 Task: Look for space in Okayama, Japan from 17th June, 2023 to 21st June, 2023 for 2 adults in price range Rs.7000 to Rs.12000. Place can be private room with 1  bedroom having 2 beds and 1 bathroom. Property type can be house, flat, guest house. Booking option can be shelf check-in. Required host language is English.
Action: Mouse pressed left at (493, 123)
Screenshot: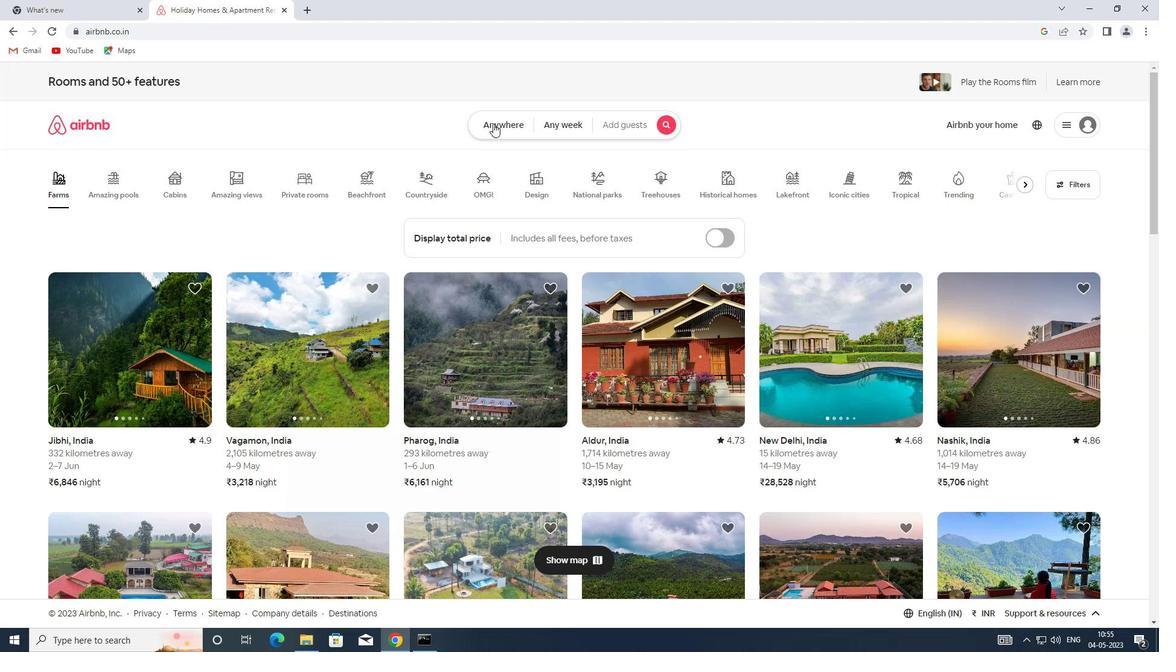 
Action: Mouse moved to (352, 169)
Screenshot: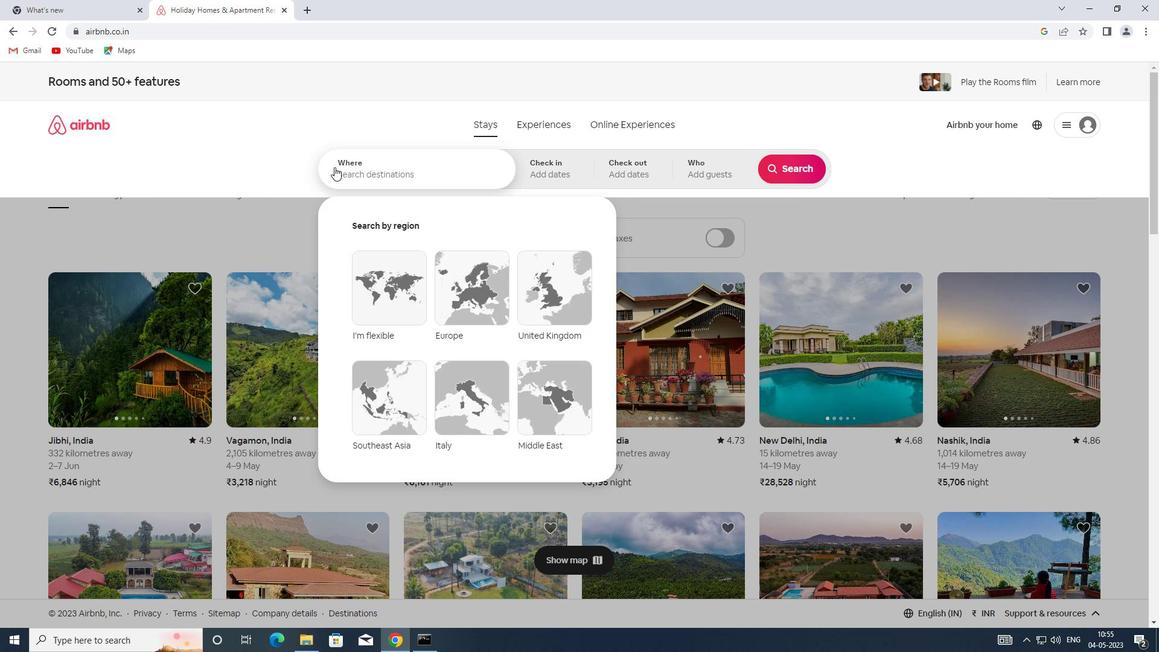 
Action: Mouse pressed left at (352, 169)
Screenshot: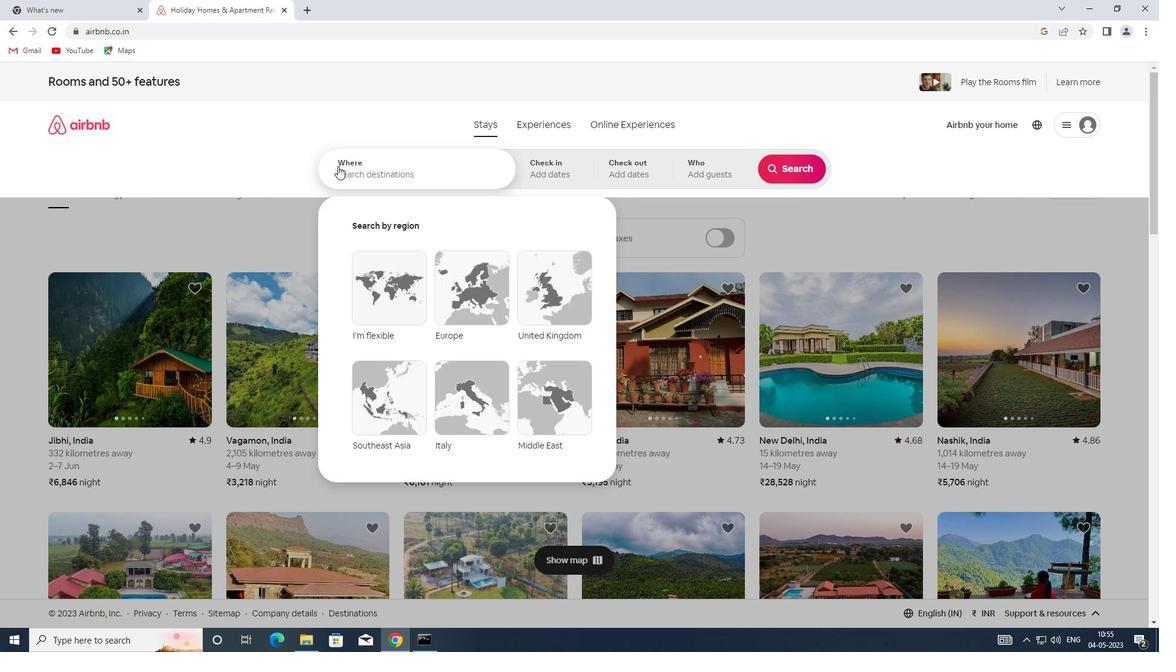 
Action: Key pressed <Key.shift>OKAYAMA
Screenshot: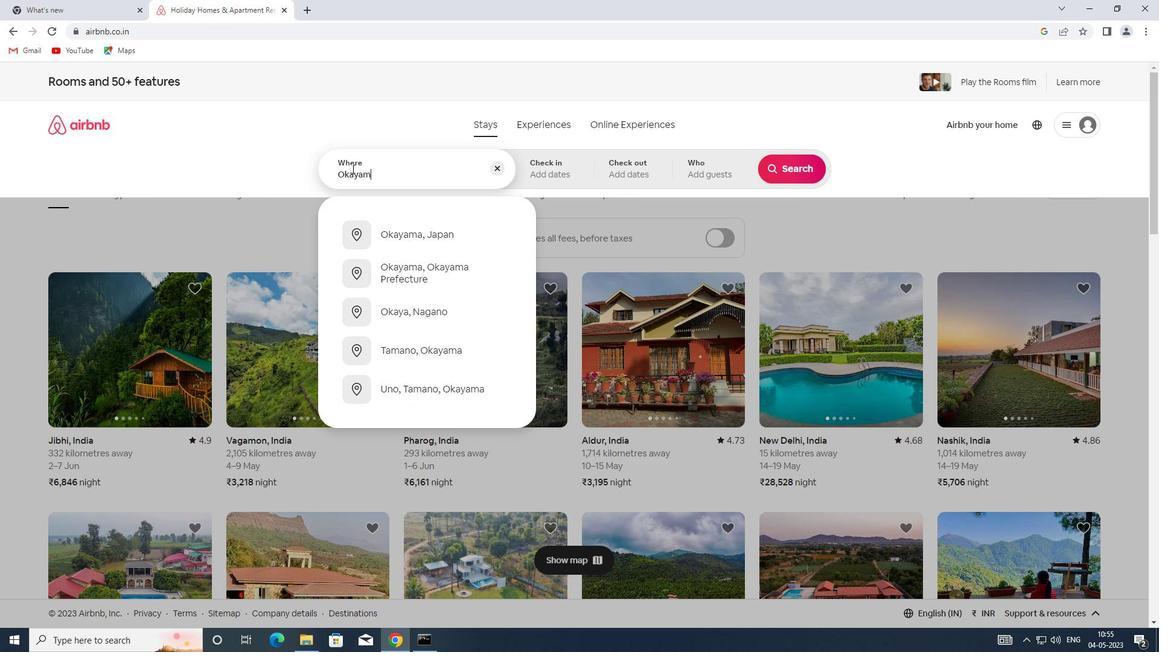
Action: Mouse moved to (456, 238)
Screenshot: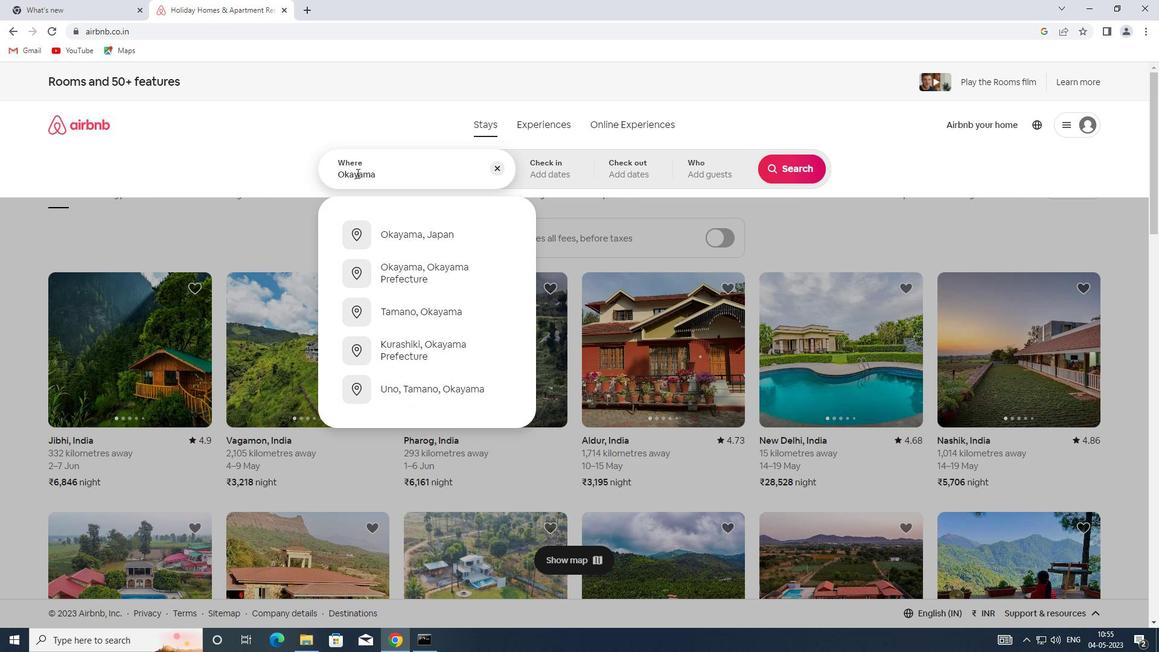 
Action: Mouse pressed left at (456, 238)
Screenshot: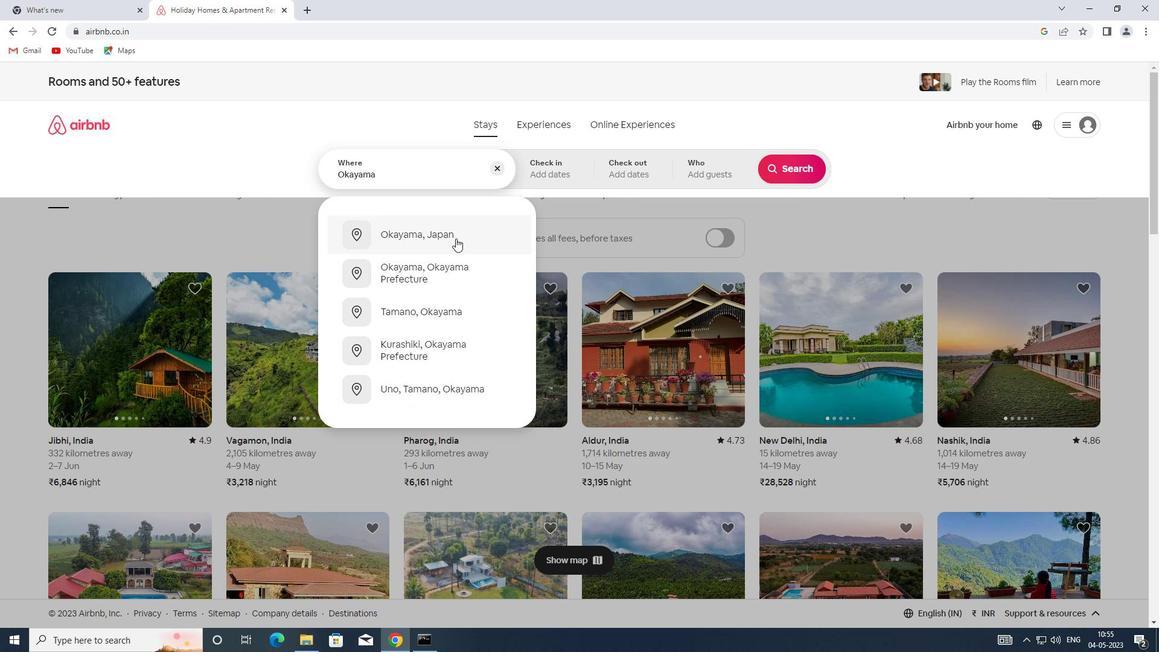 
Action: Mouse moved to (777, 383)
Screenshot: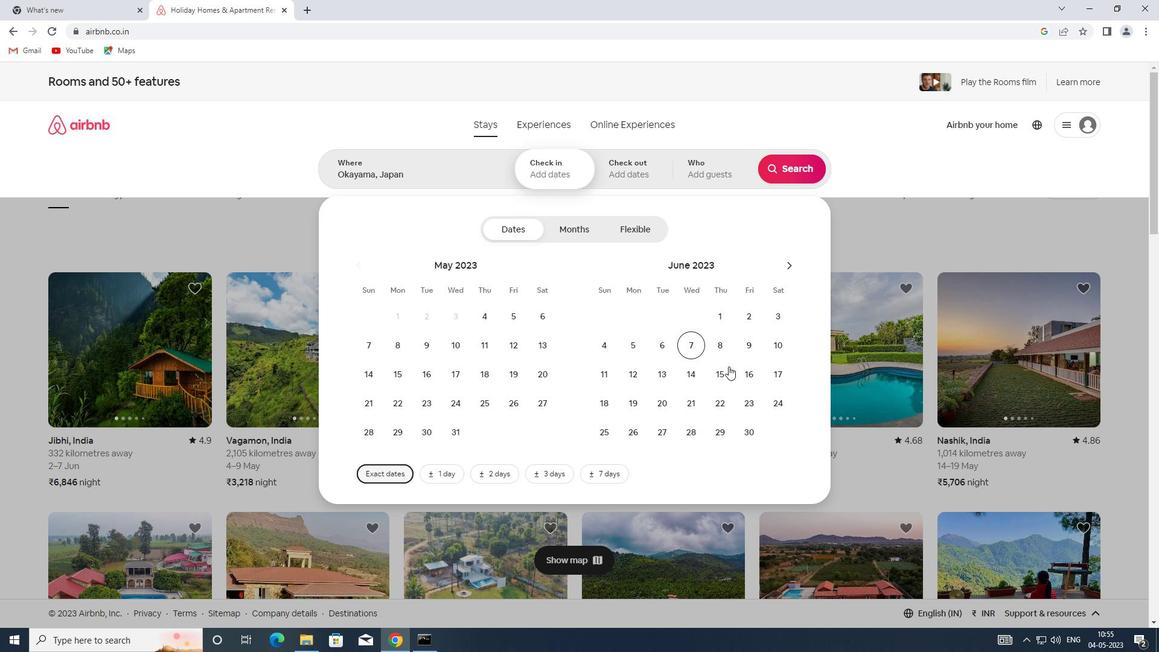 
Action: Mouse pressed left at (777, 383)
Screenshot: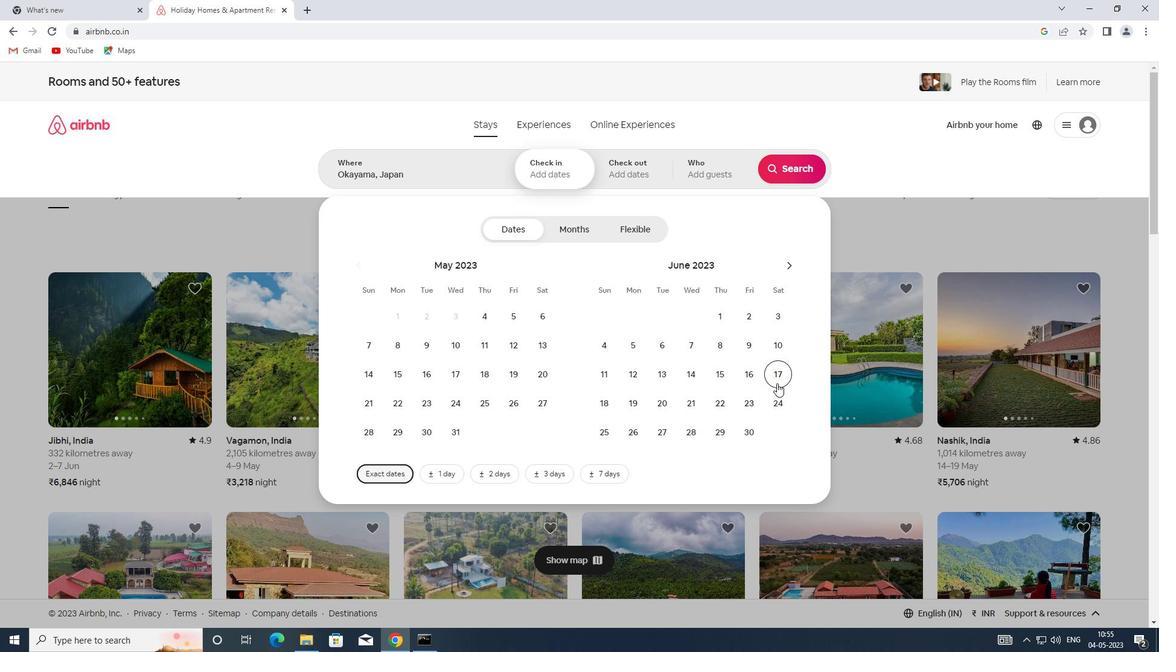 
Action: Mouse moved to (692, 407)
Screenshot: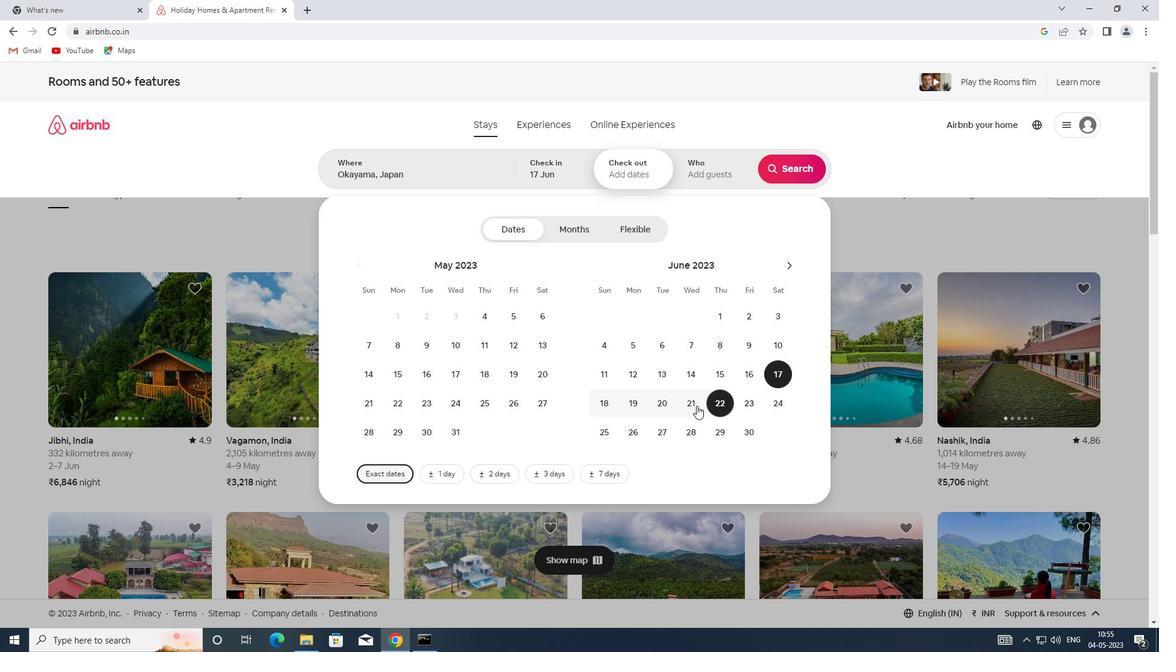 
Action: Mouse pressed left at (692, 407)
Screenshot: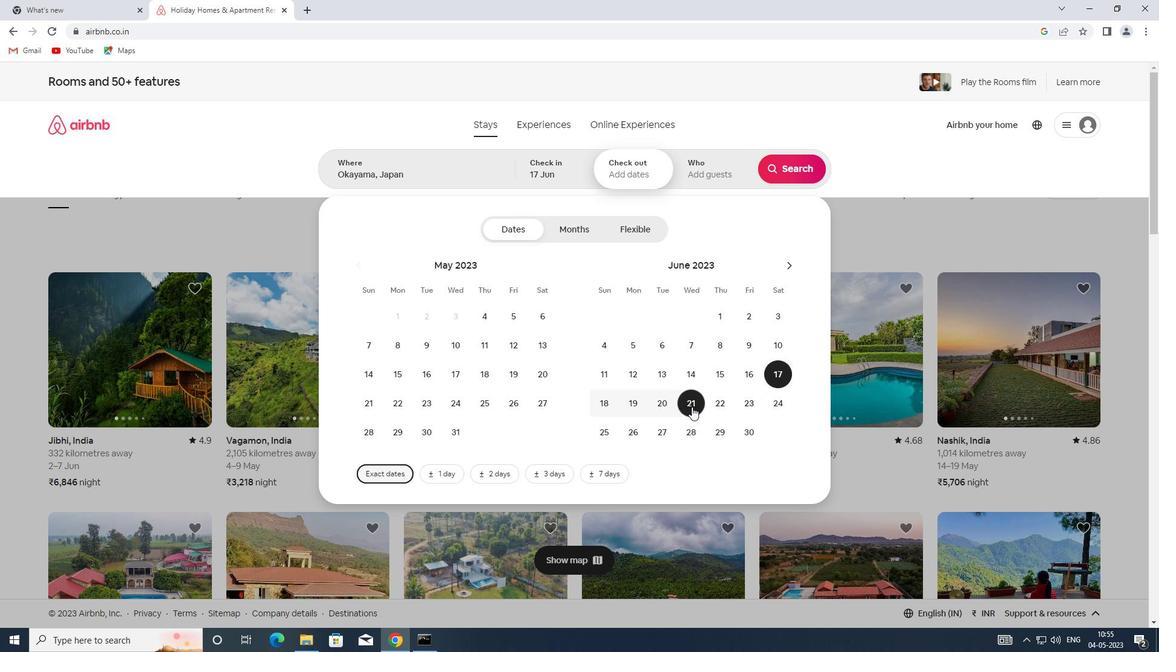 
Action: Mouse moved to (707, 172)
Screenshot: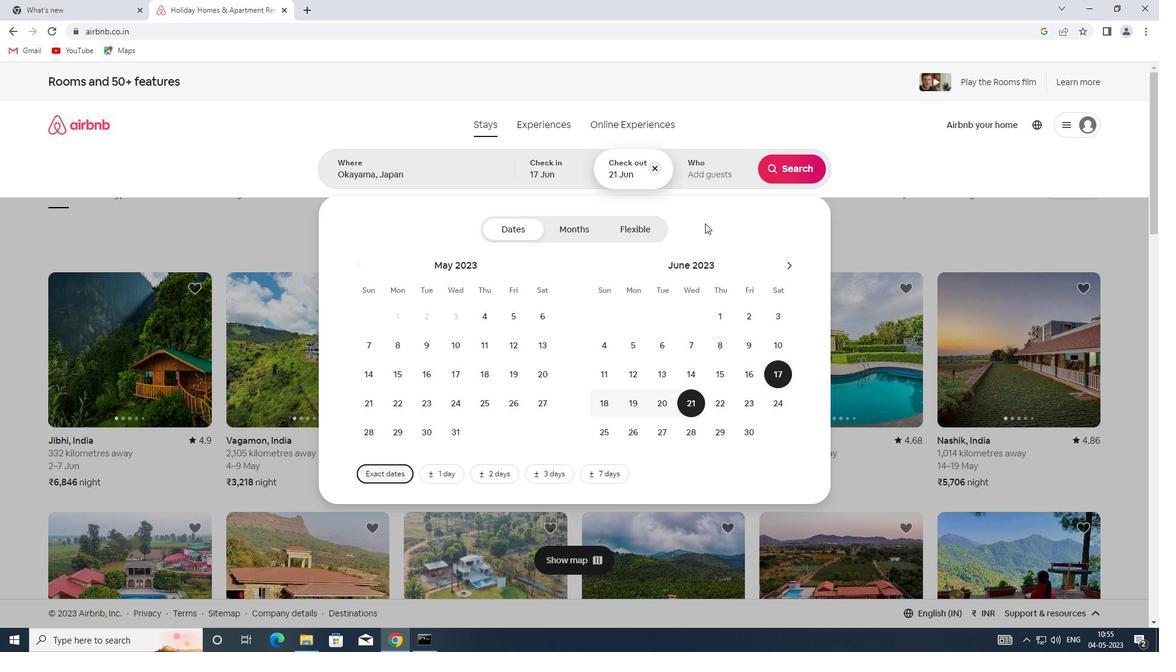 
Action: Mouse pressed left at (707, 172)
Screenshot: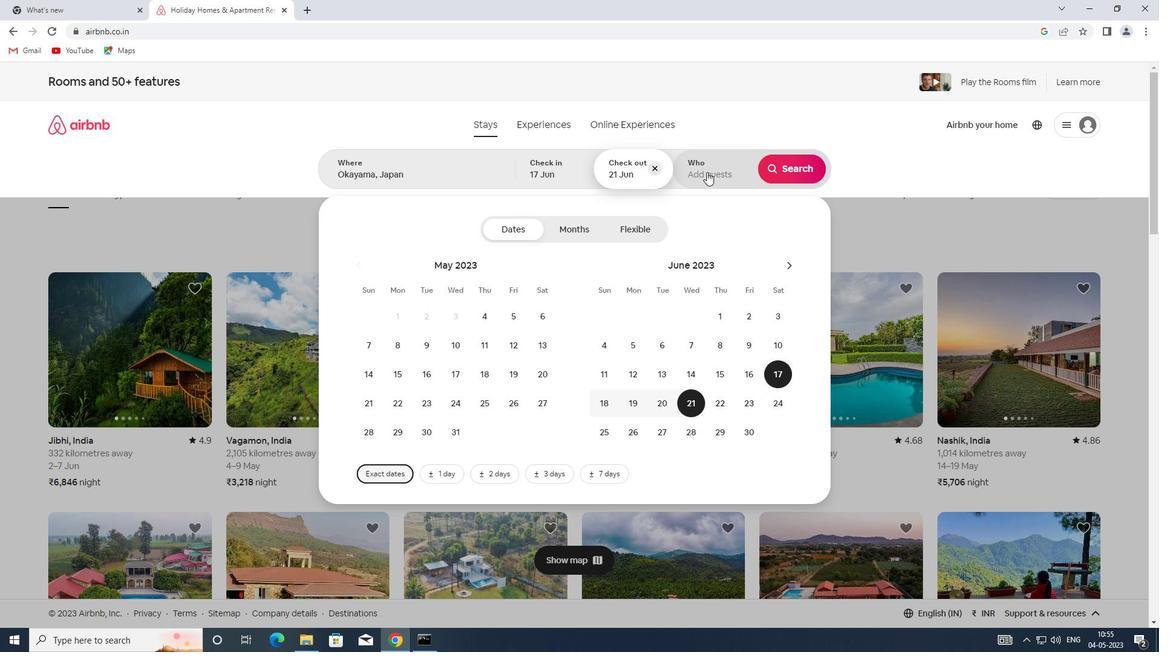 
Action: Mouse moved to (799, 236)
Screenshot: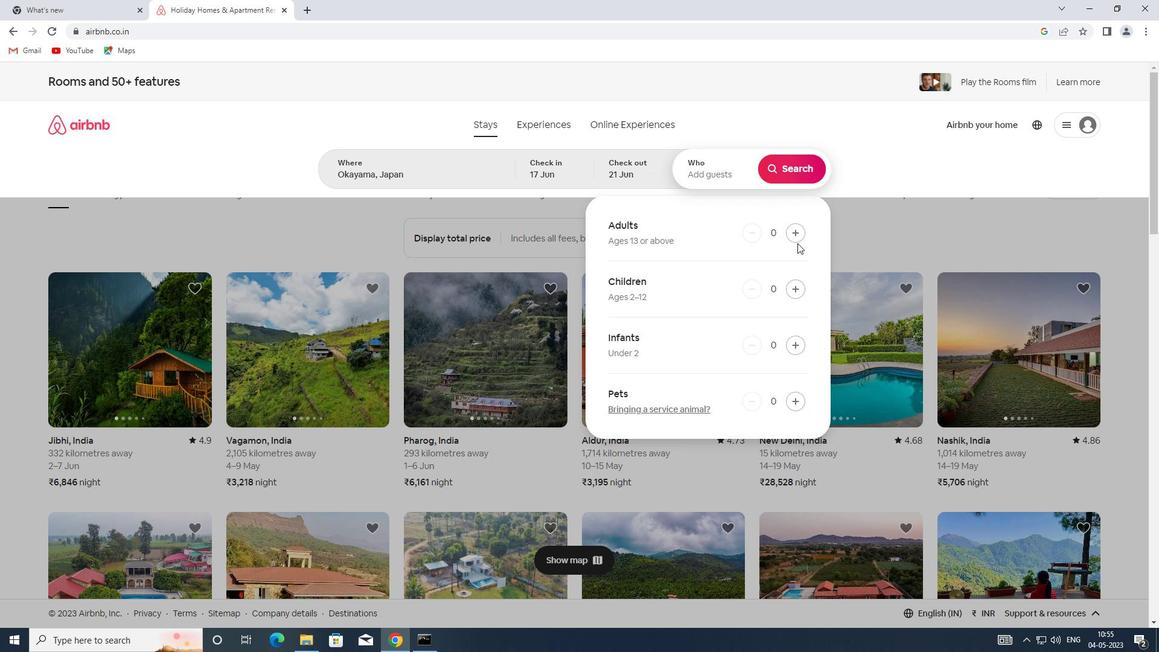 
Action: Mouse pressed left at (799, 236)
Screenshot: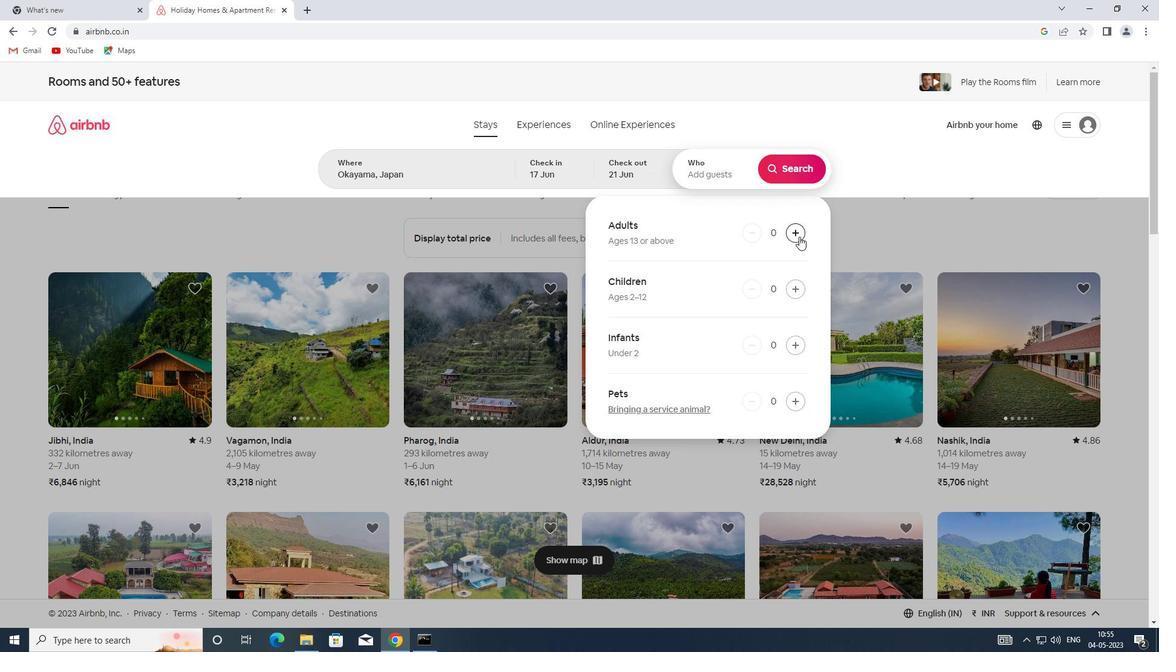 
Action: Mouse pressed left at (799, 236)
Screenshot: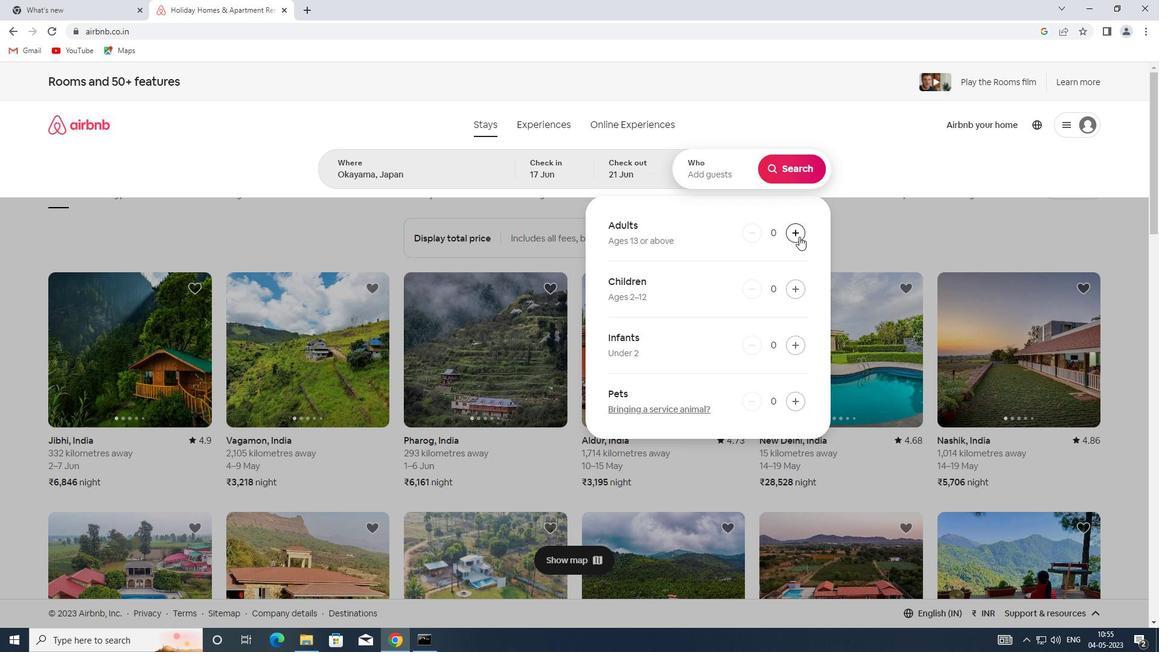 
Action: Mouse moved to (779, 161)
Screenshot: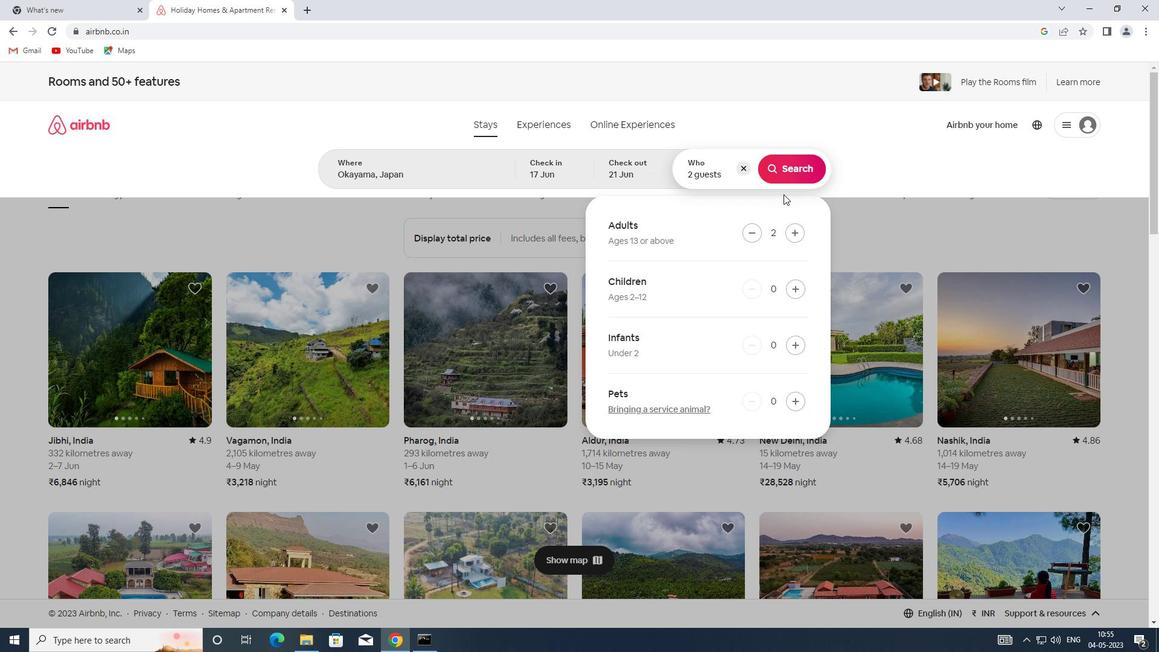 
Action: Mouse pressed left at (779, 161)
Screenshot: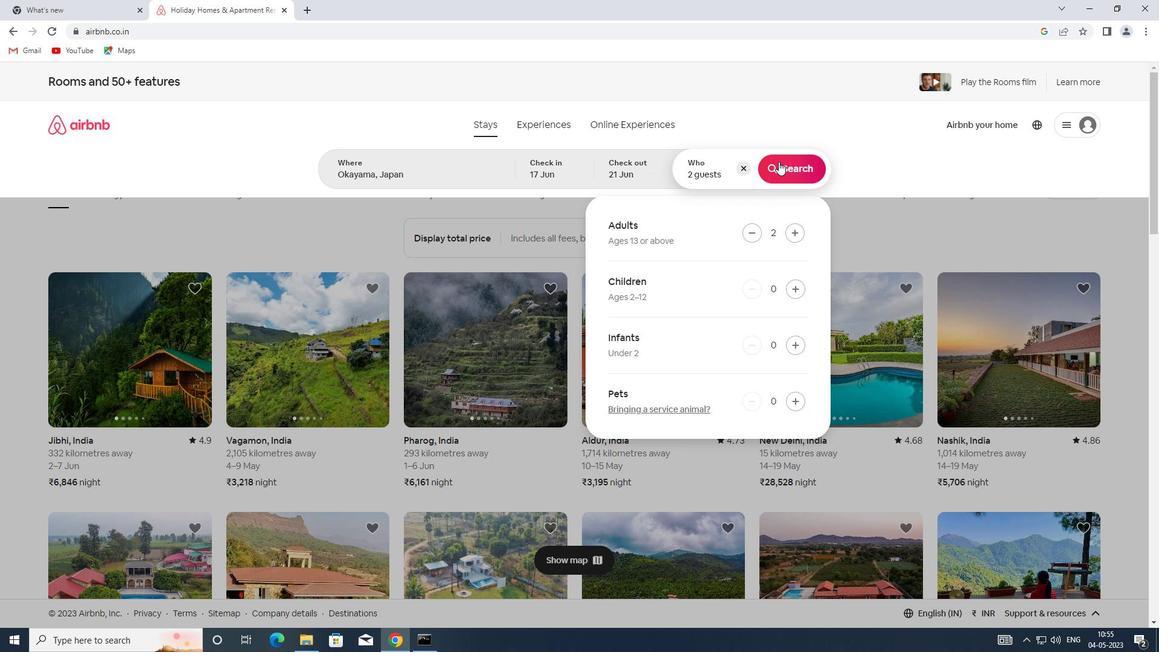 
Action: Mouse moved to (1108, 139)
Screenshot: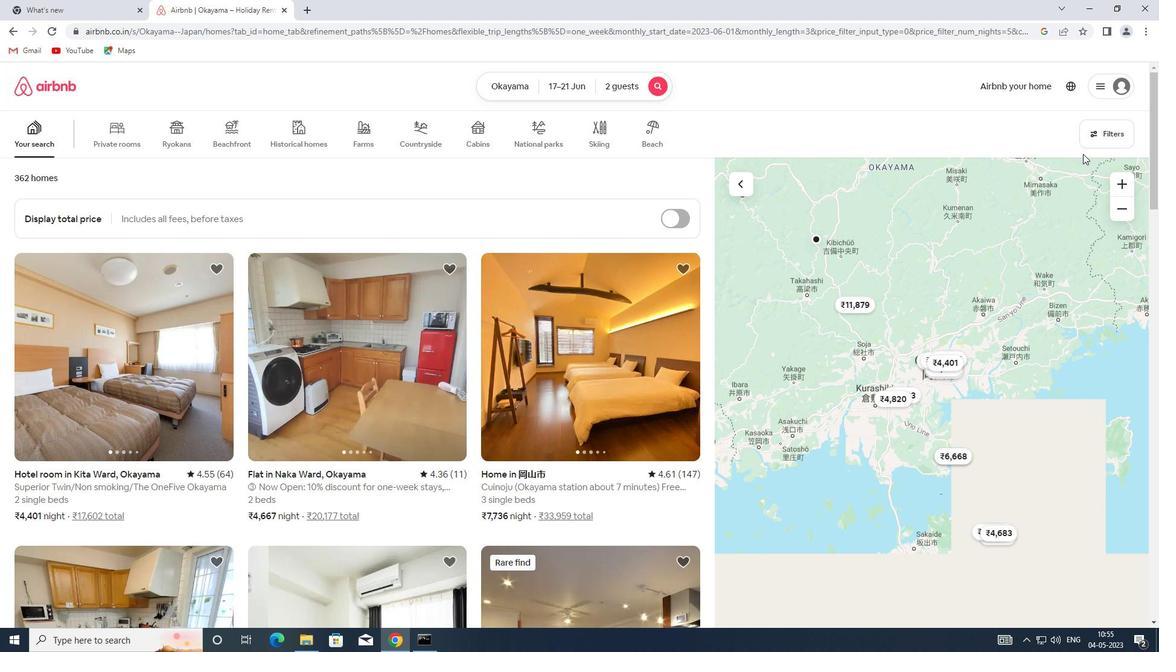 
Action: Mouse pressed left at (1108, 139)
Screenshot: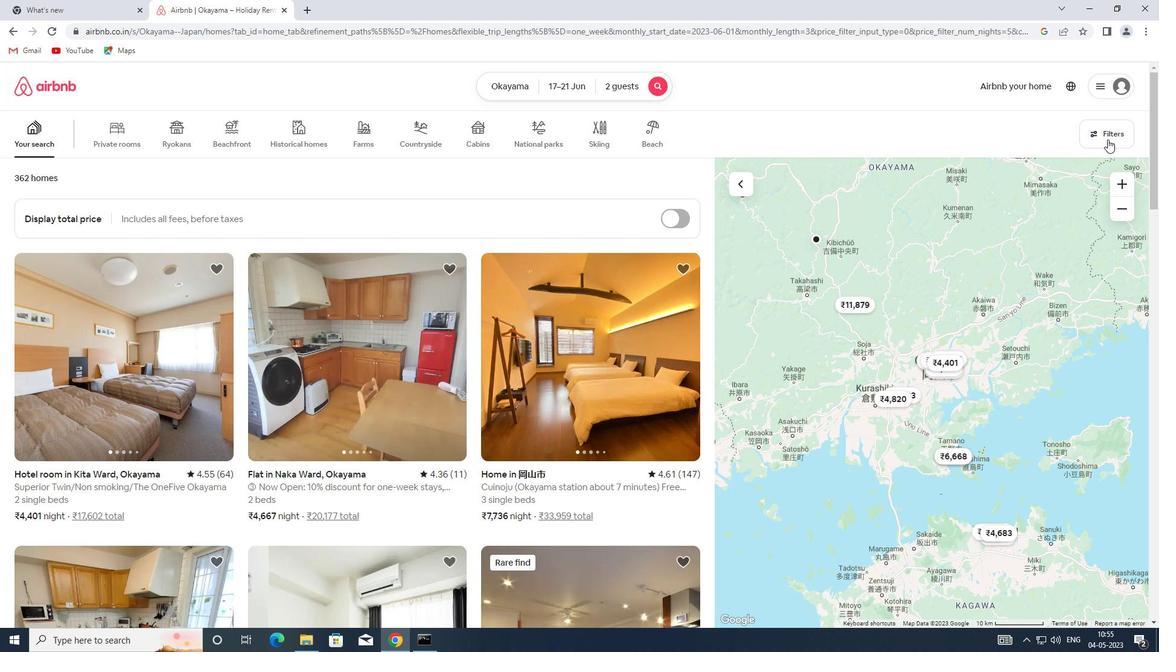 
Action: Mouse moved to (449, 287)
Screenshot: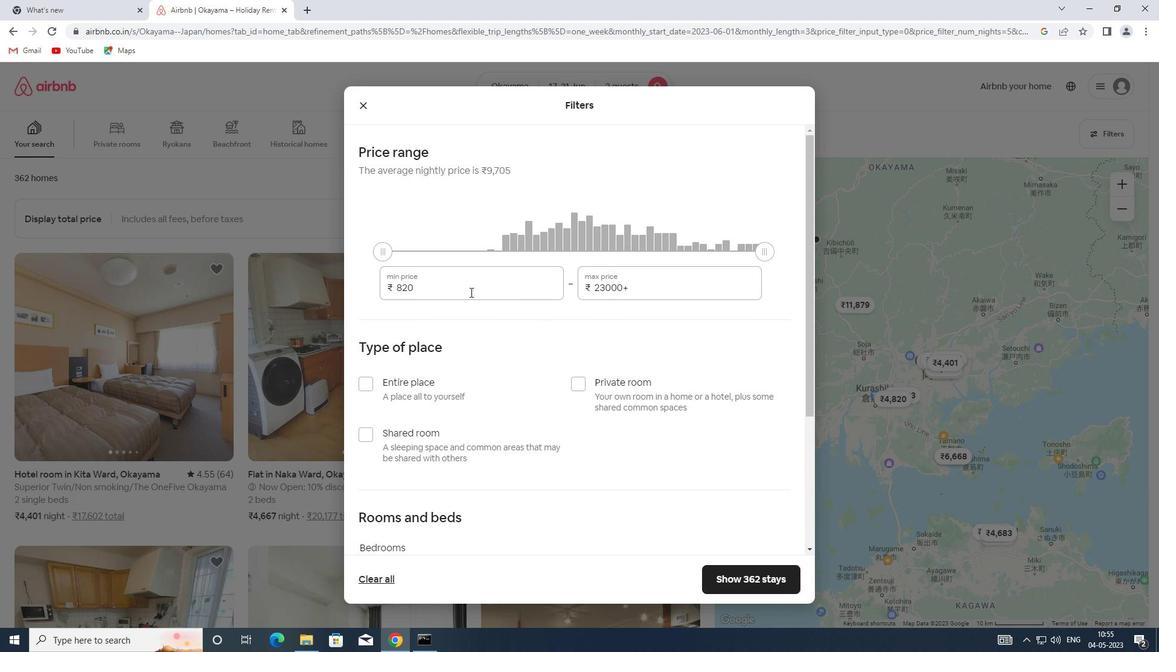 
Action: Mouse pressed left at (449, 287)
Screenshot: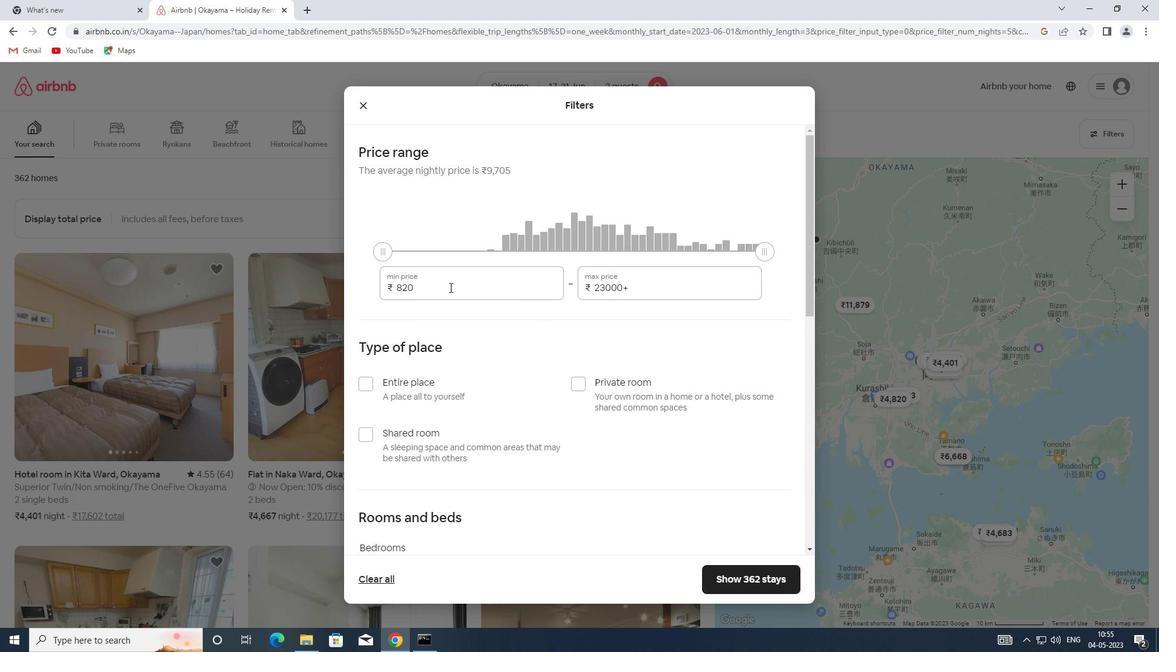
Action: Mouse moved to (382, 287)
Screenshot: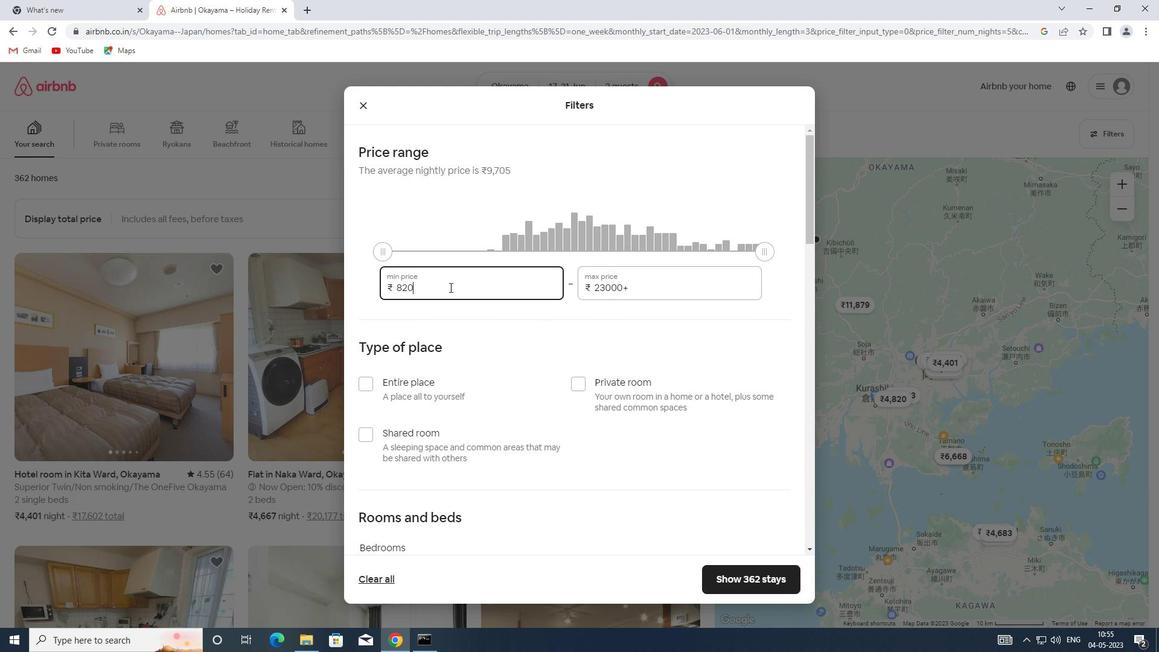 
Action: Key pressed 7000
Screenshot: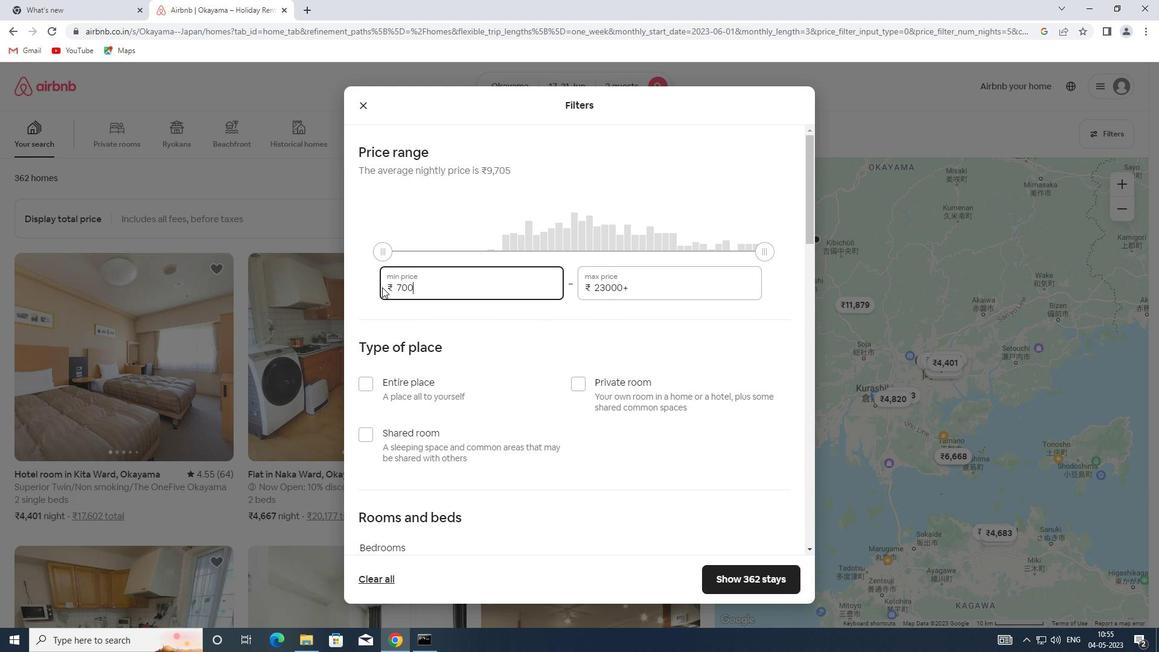 
Action: Mouse moved to (640, 287)
Screenshot: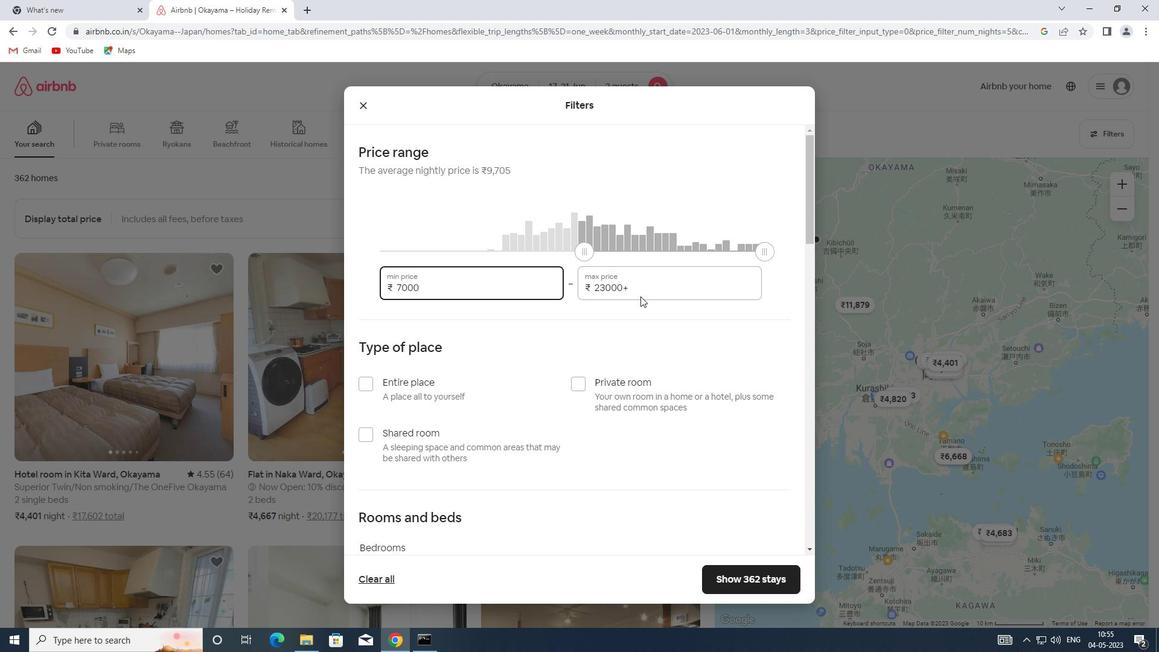 
Action: Mouse pressed left at (640, 287)
Screenshot: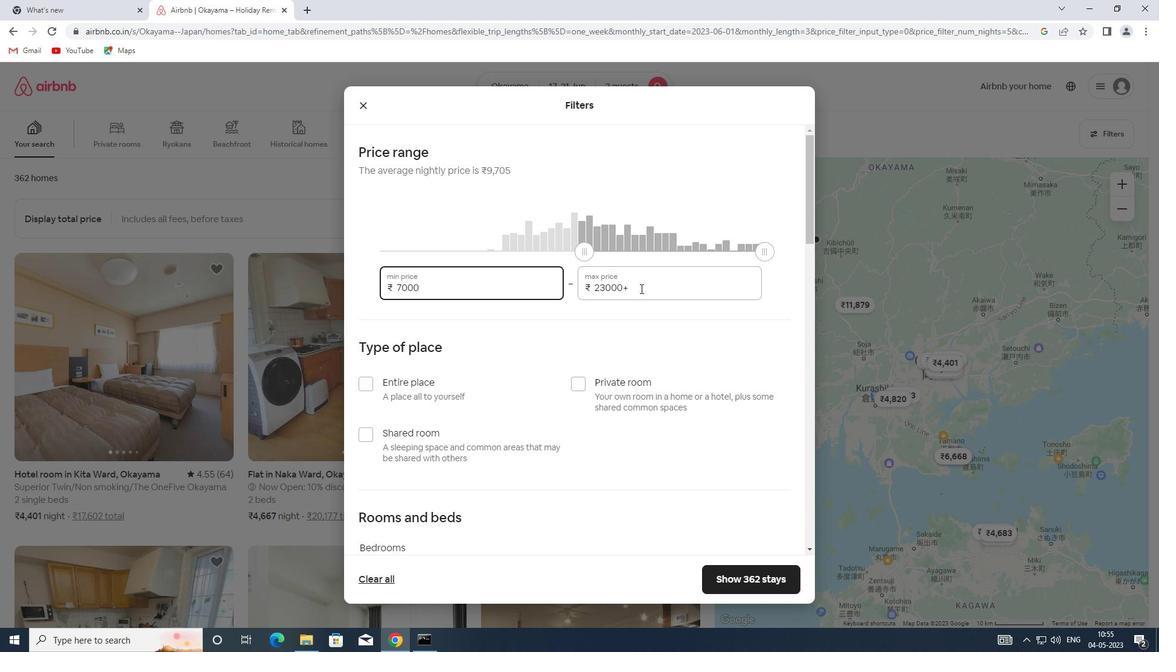 
Action: Mouse moved to (522, 286)
Screenshot: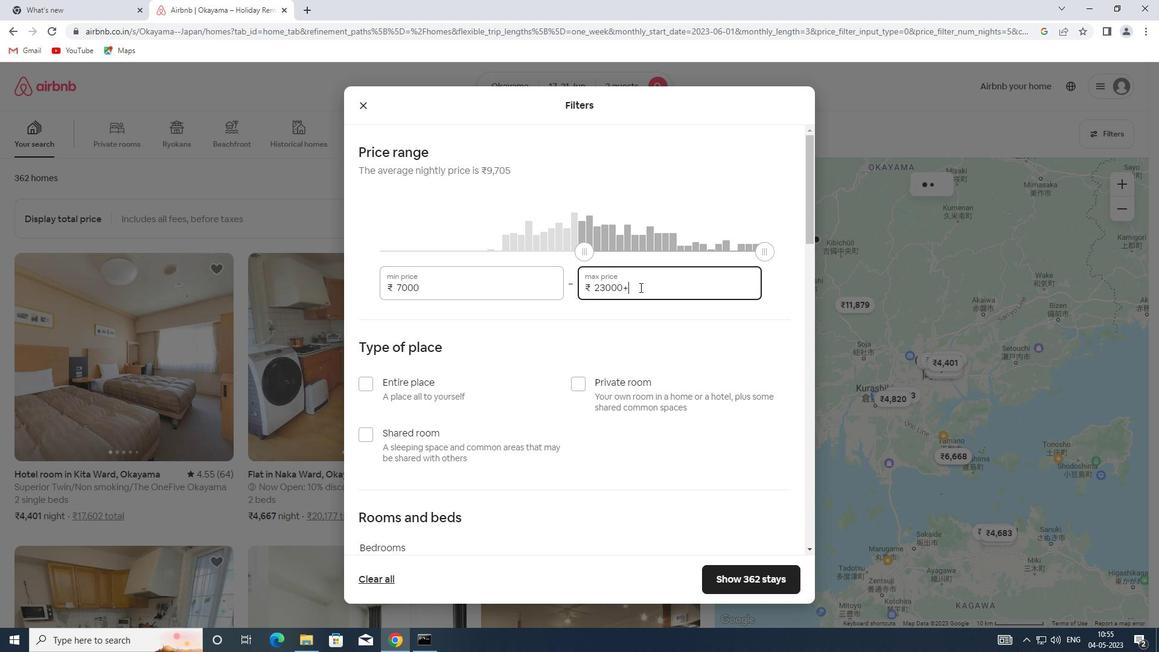 
Action: Key pressed 12000
Screenshot: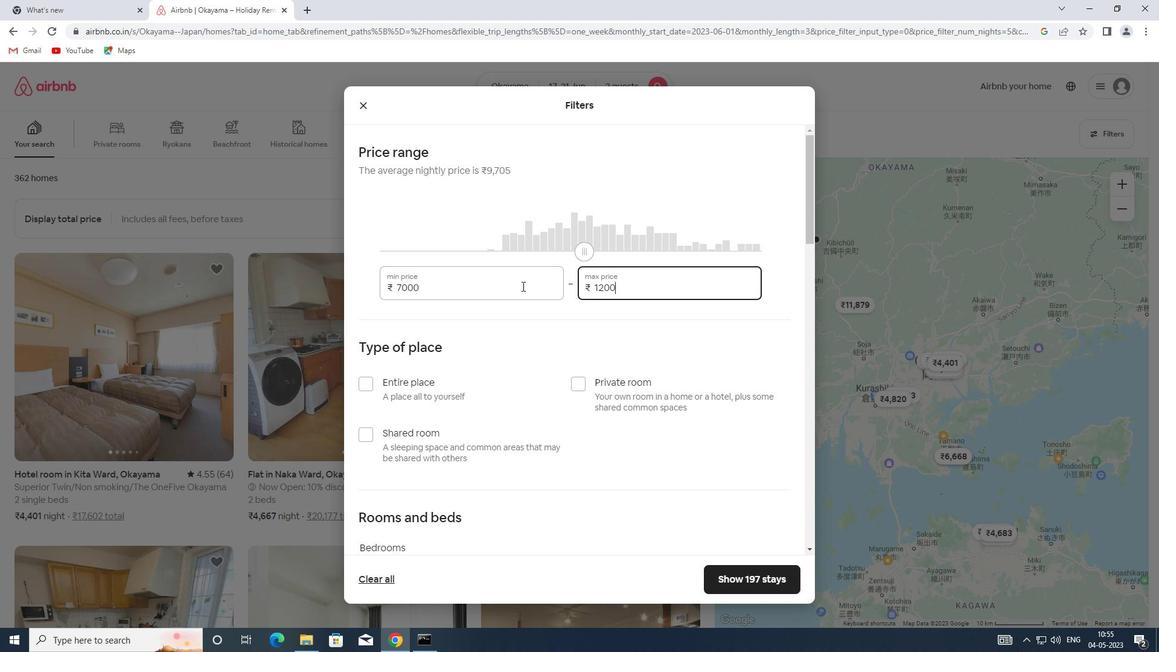 
Action: Mouse scrolled (522, 285) with delta (0, 0)
Screenshot: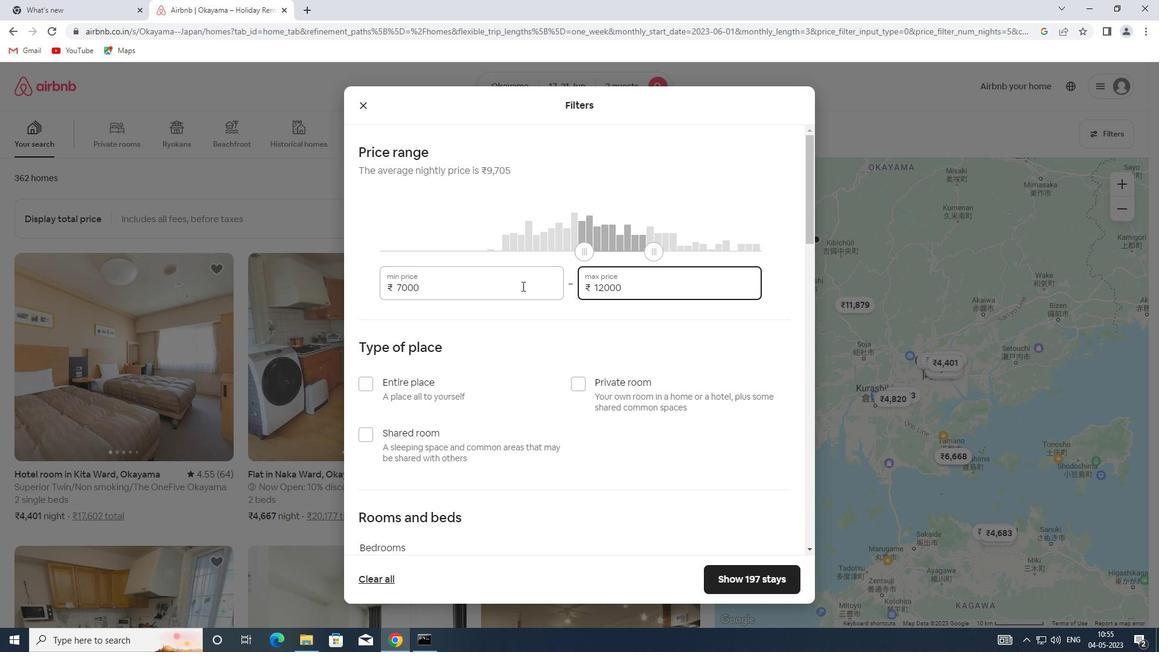 
Action: Mouse scrolled (522, 285) with delta (0, 0)
Screenshot: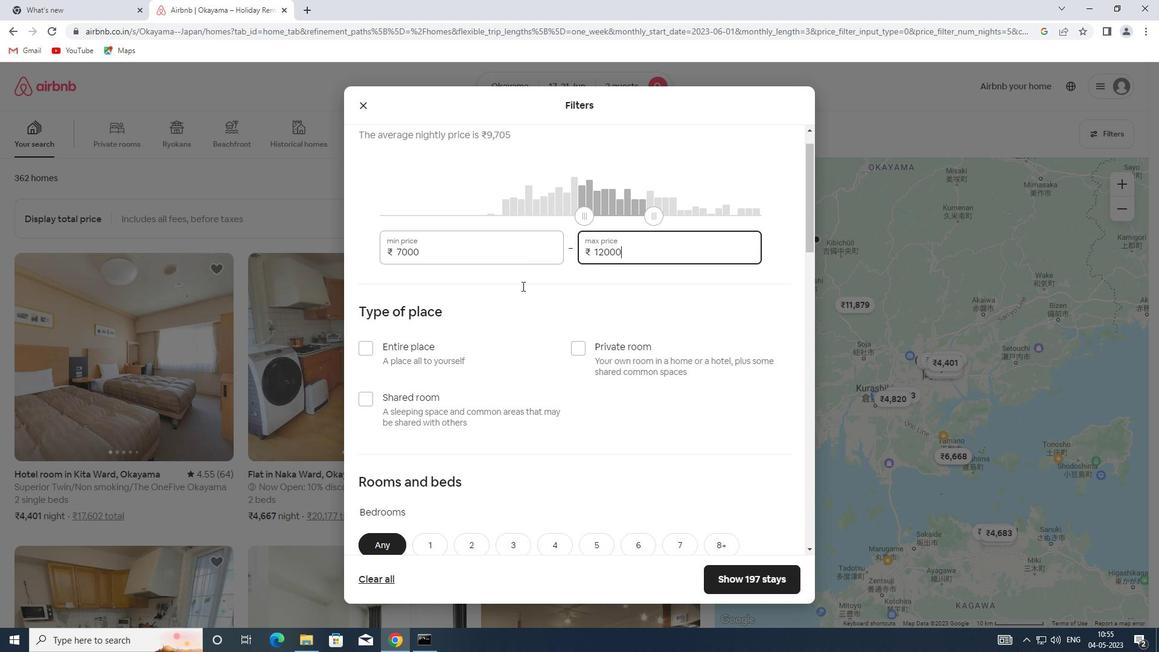
Action: Mouse moved to (581, 259)
Screenshot: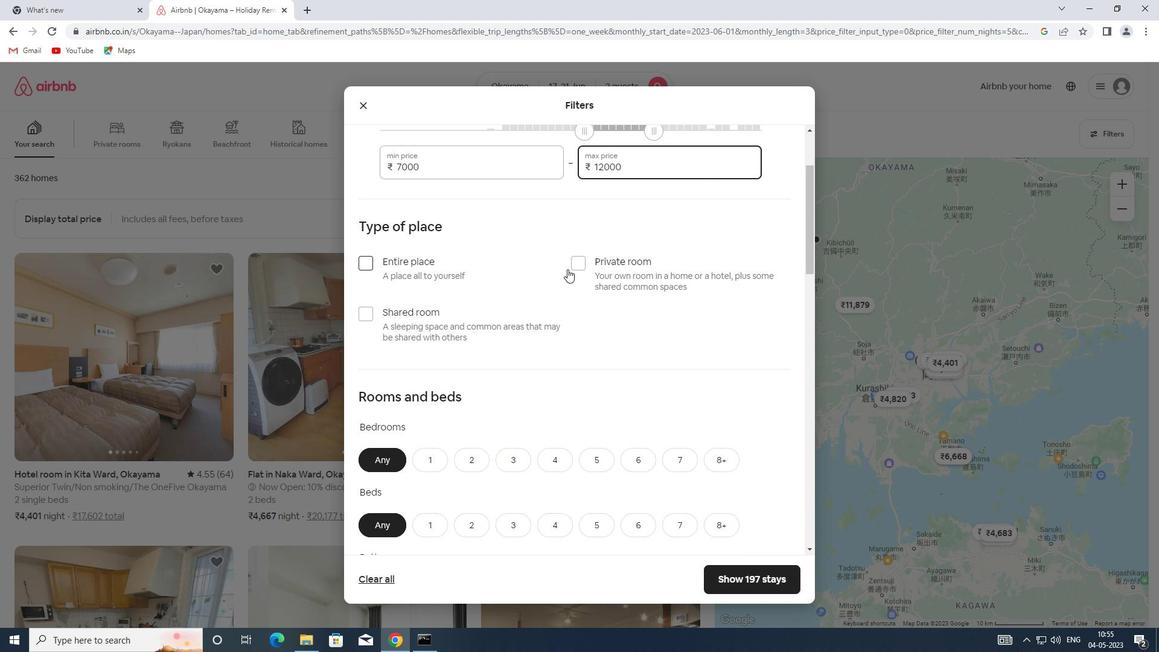 
Action: Mouse pressed left at (581, 259)
Screenshot: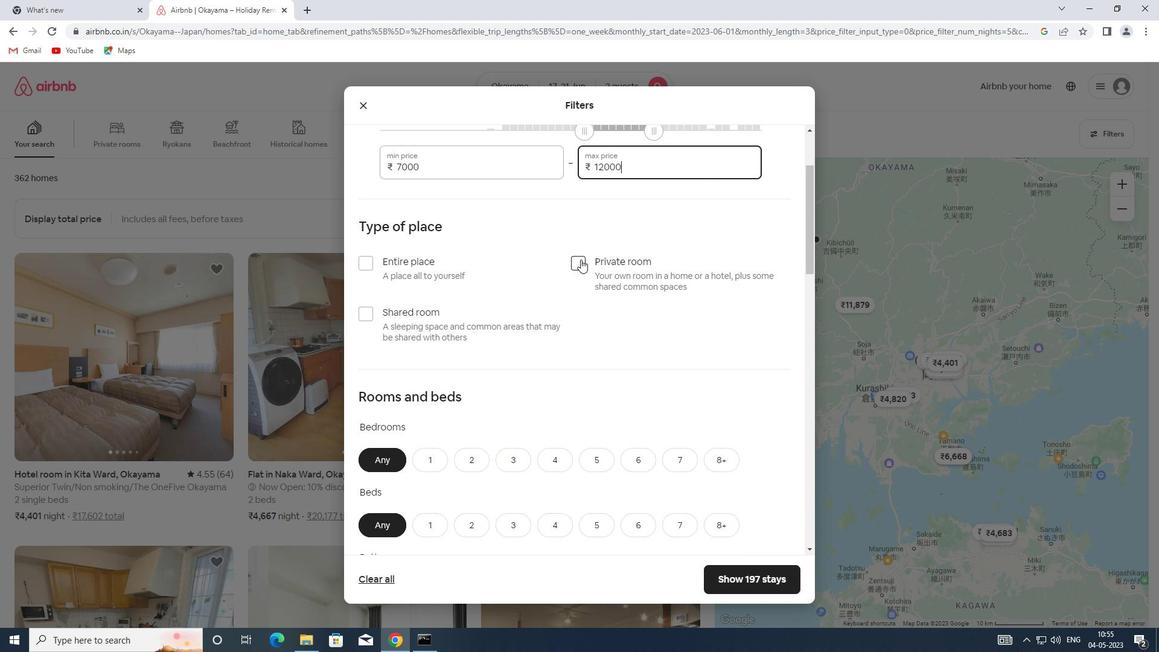 
Action: Mouse scrolled (581, 259) with delta (0, 0)
Screenshot: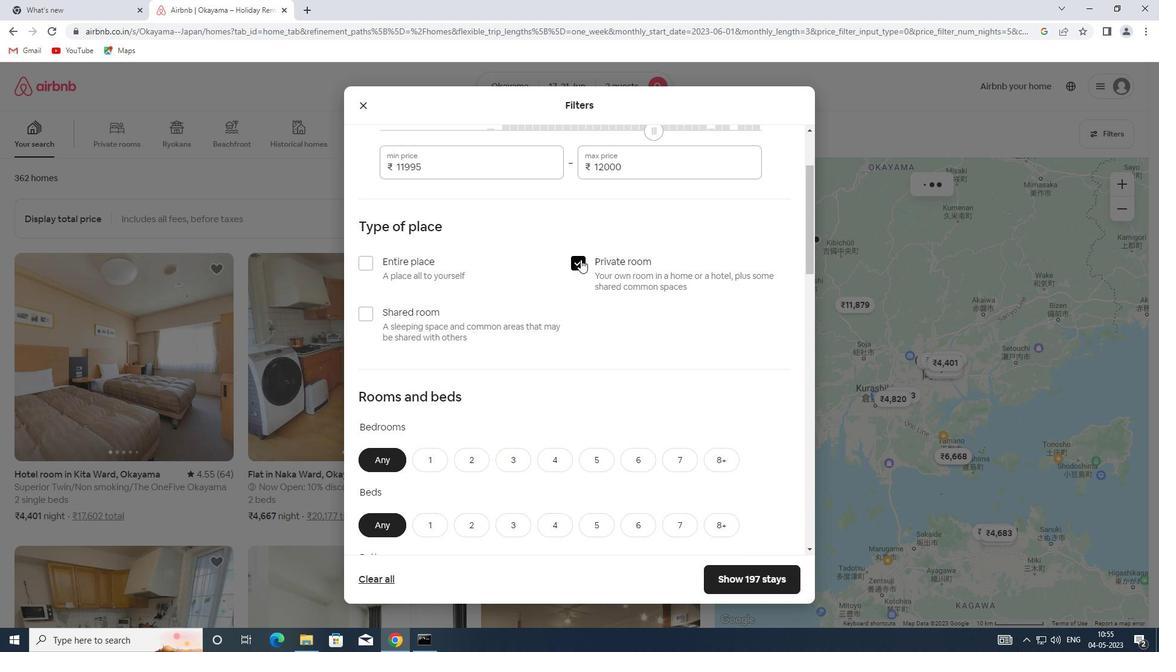 
Action: Mouse scrolled (581, 259) with delta (0, 0)
Screenshot: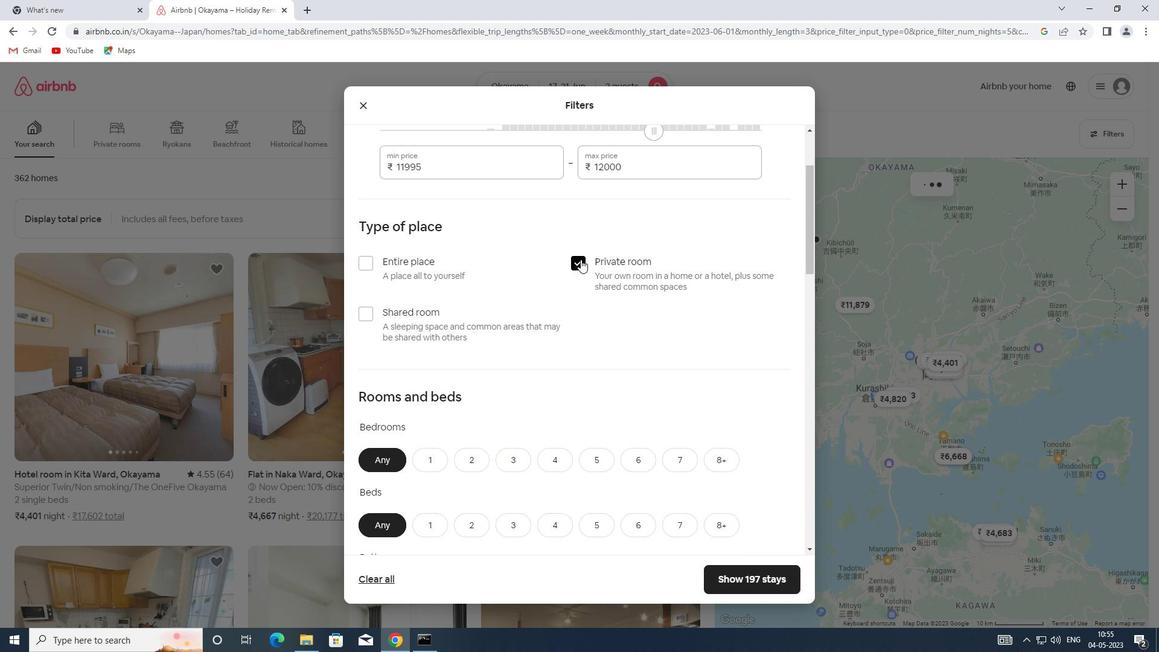 
Action: Mouse scrolled (581, 259) with delta (0, 0)
Screenshot: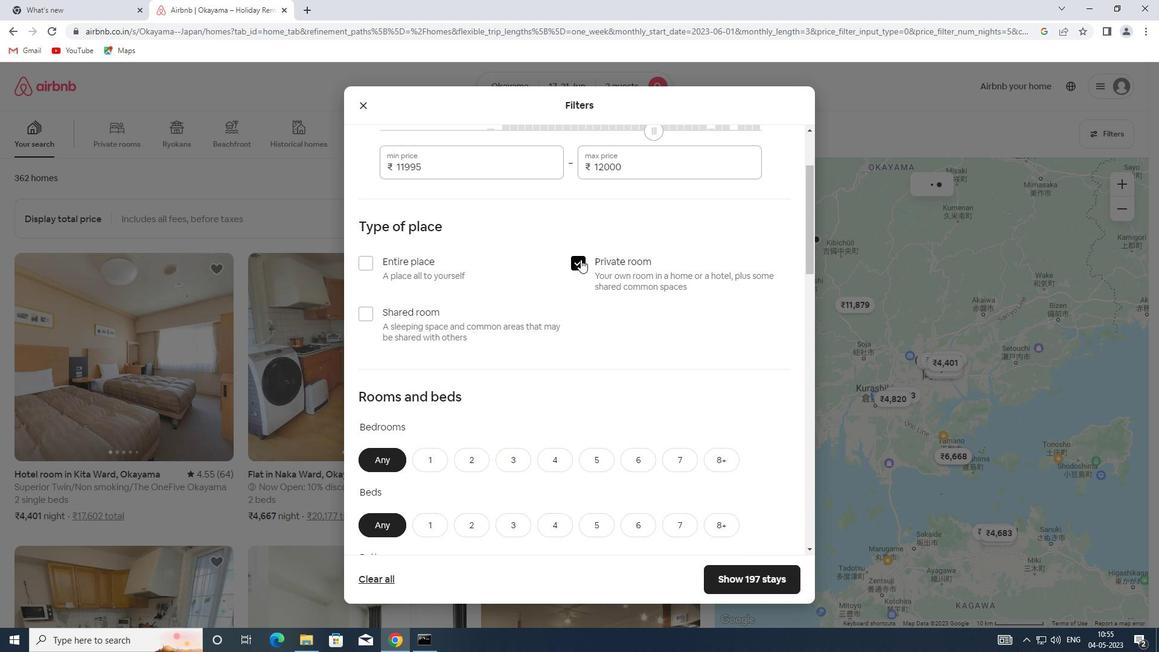 
Action: Mouse moved to (435, 280)
Screenshot: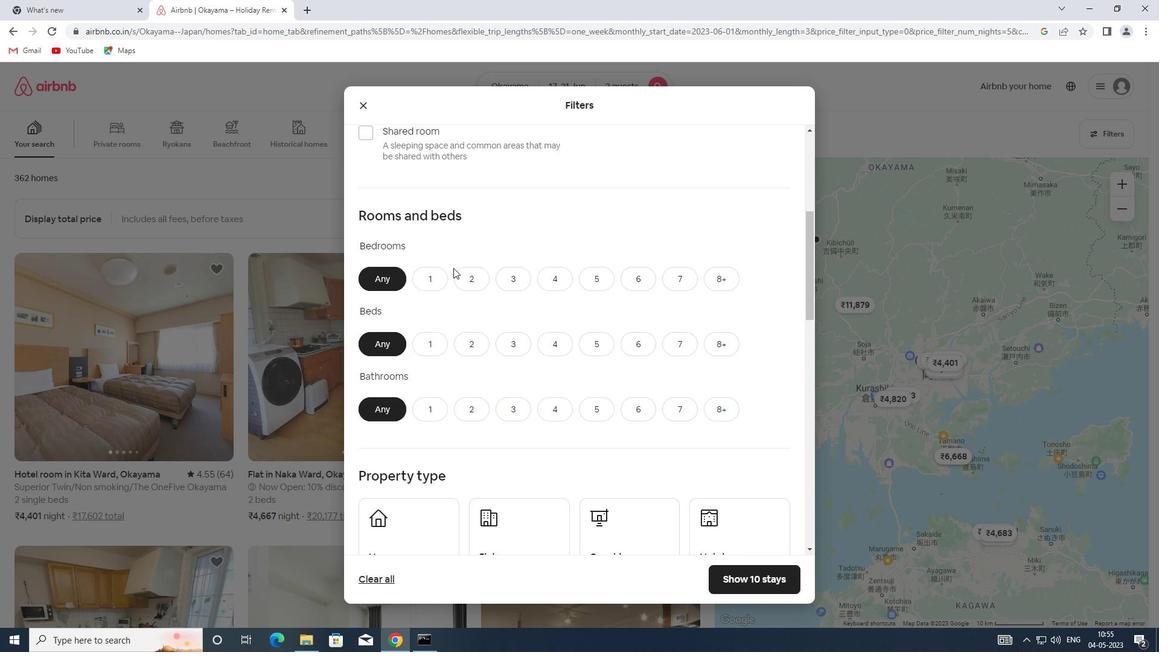 
Action: Mouse pressed left at (435, 280)
Screenshot: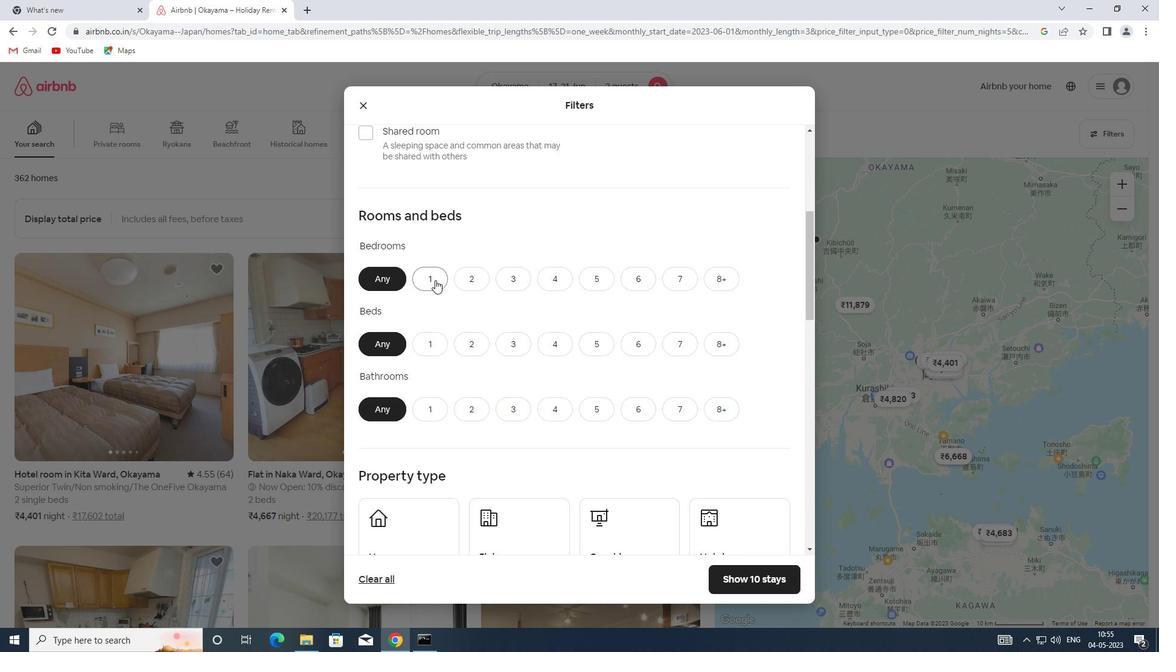 
Action: Mouse moved to (473, 344)
Screenshot: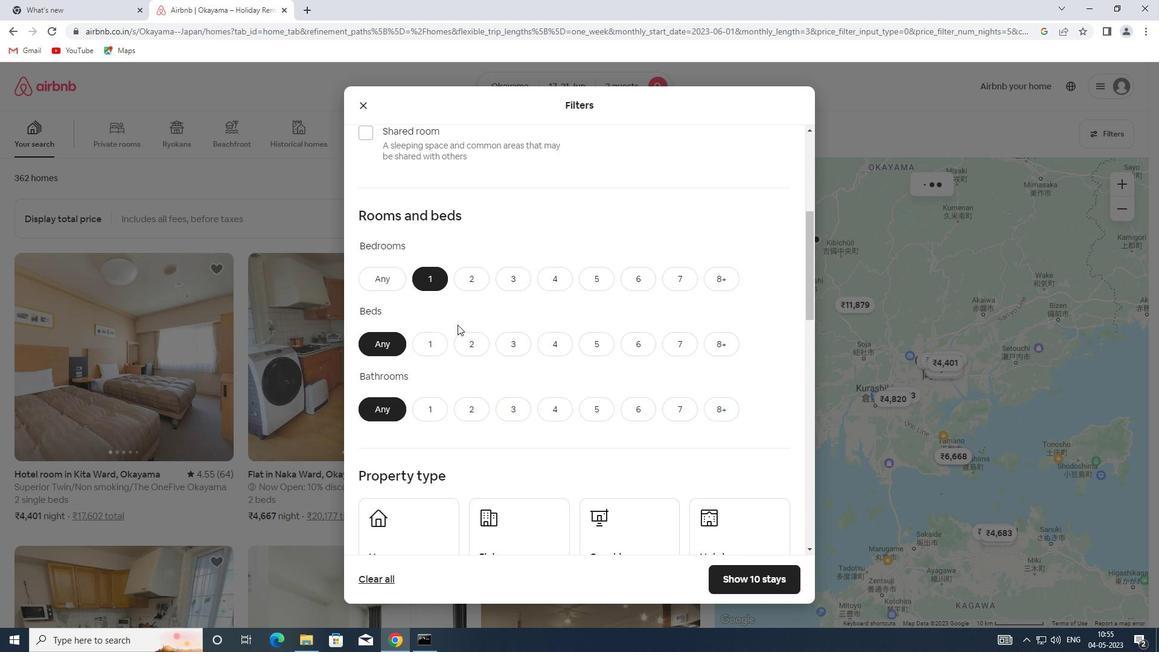 
Action: Mouse pressed left at (473, 344)
Screenshot: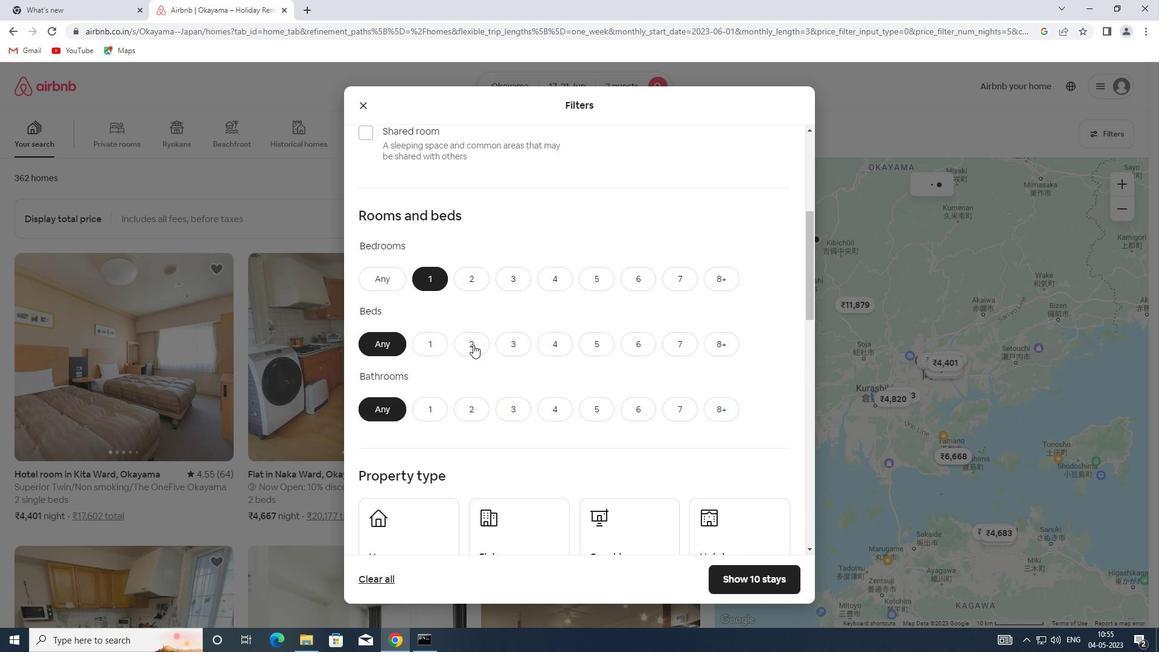 
Action: Mouse moved to (426, 403)
Screenshot: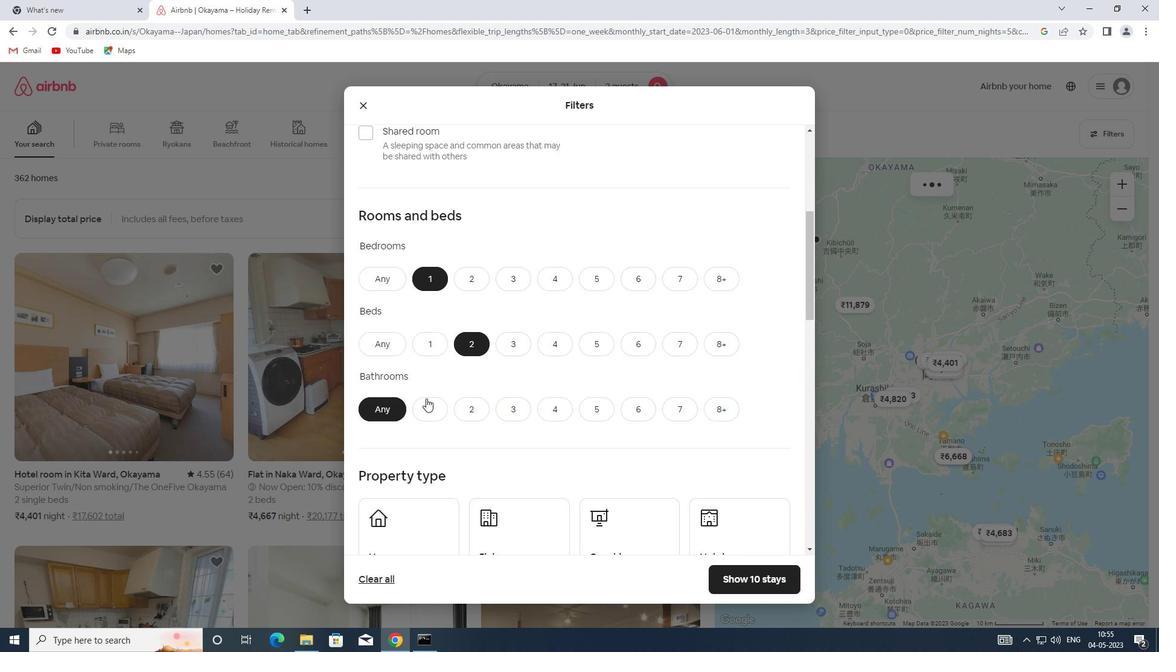 
Action: Mouse pressed left at (426, 403)
Screenshot: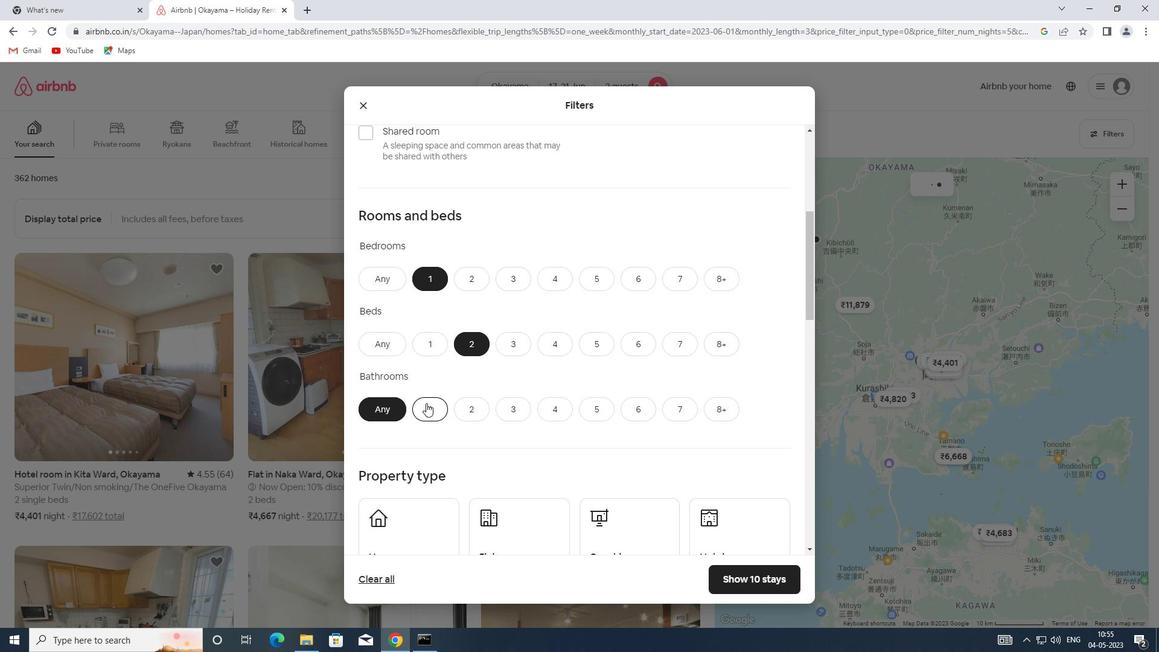 
Action: Mouse scrolled (426, 402) with delta (0, 0)
Screenshot: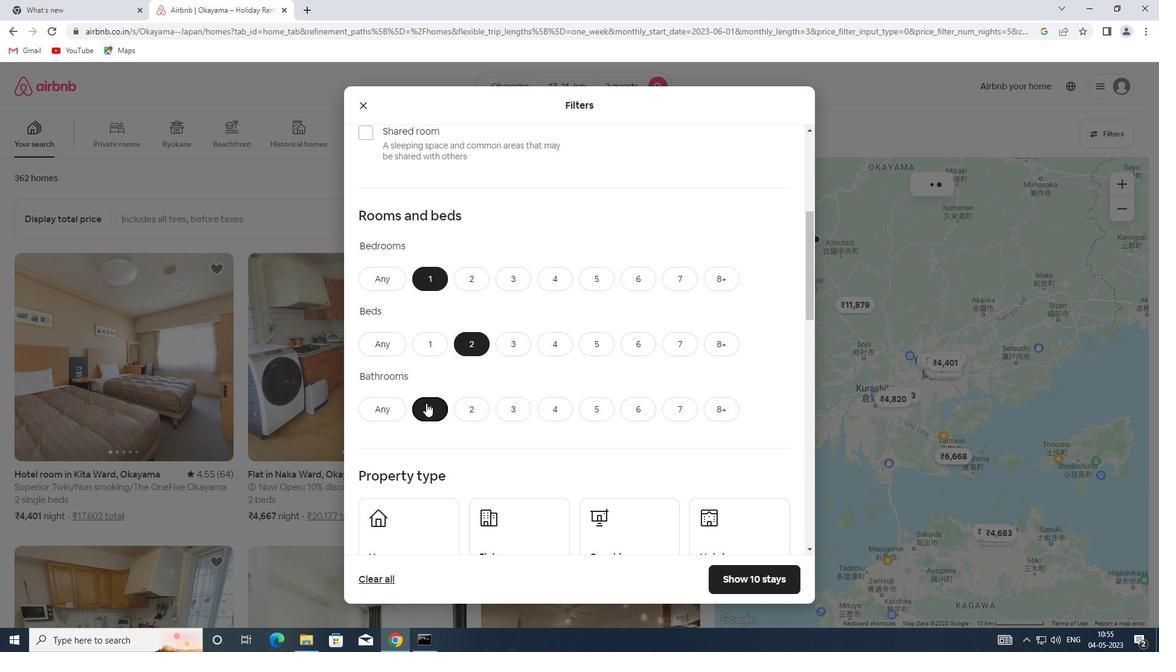 
Action: Mouse scrolled (426, 402) with delta (0, 0)
Screenshot: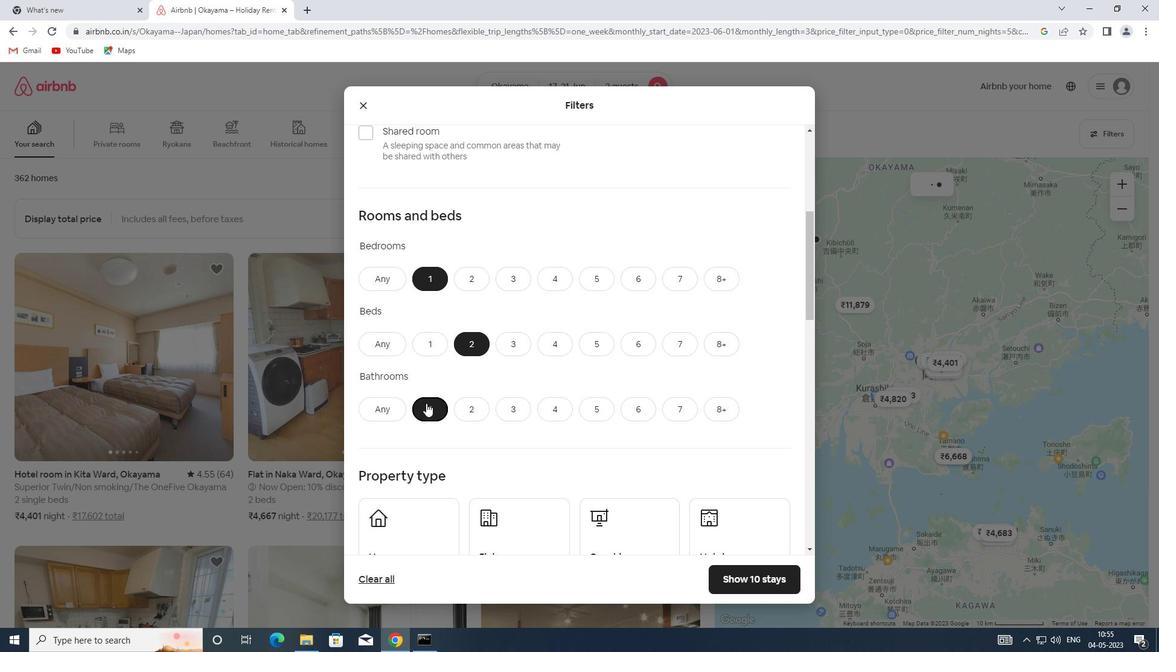 
Action: Mouse scrolled (426, 402) with delta (0, 0)
Screenshot: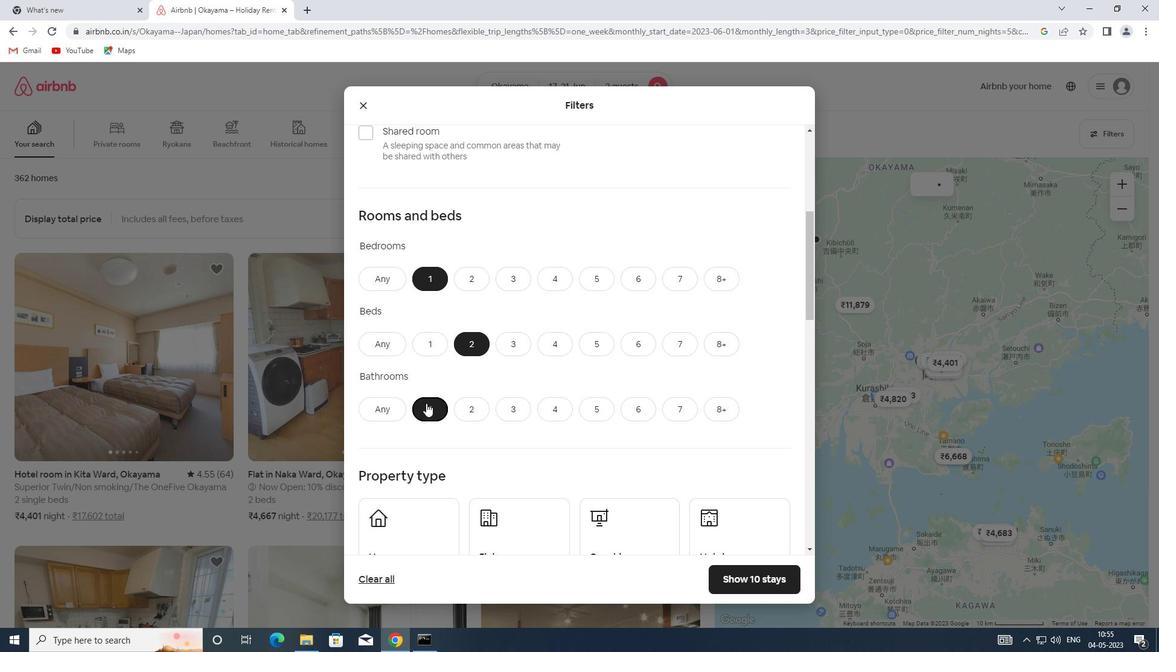 
Action: Mouse moved to (423, 358)
Screenshot: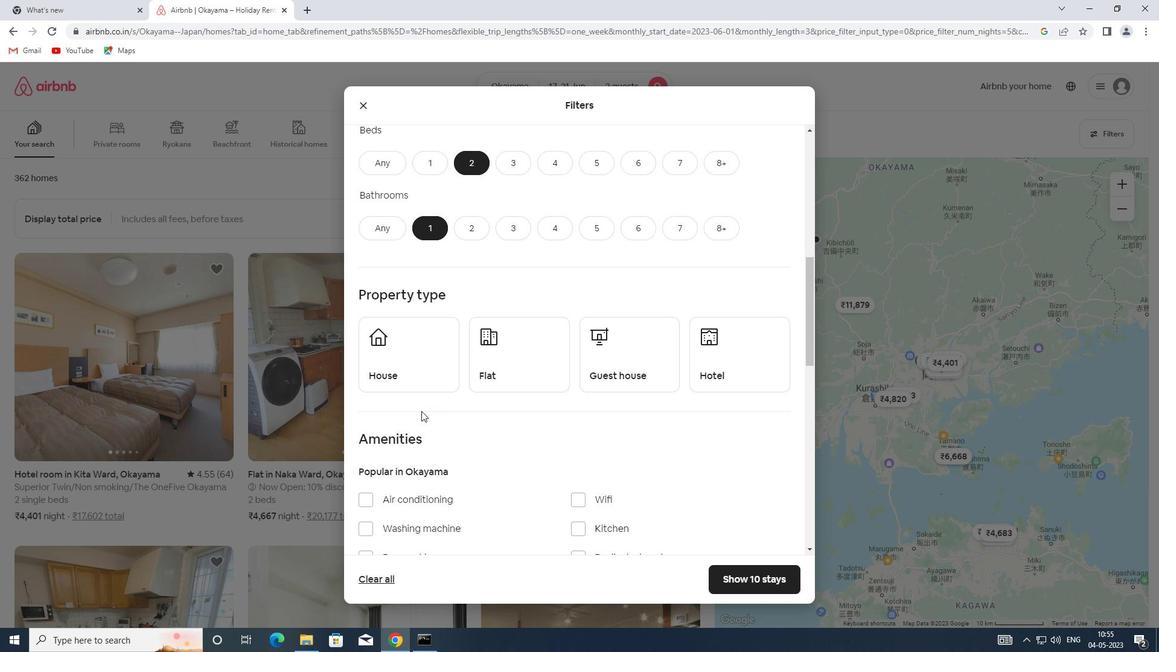 
Action: Mouse pressed left at (423, 358)
Screenshot: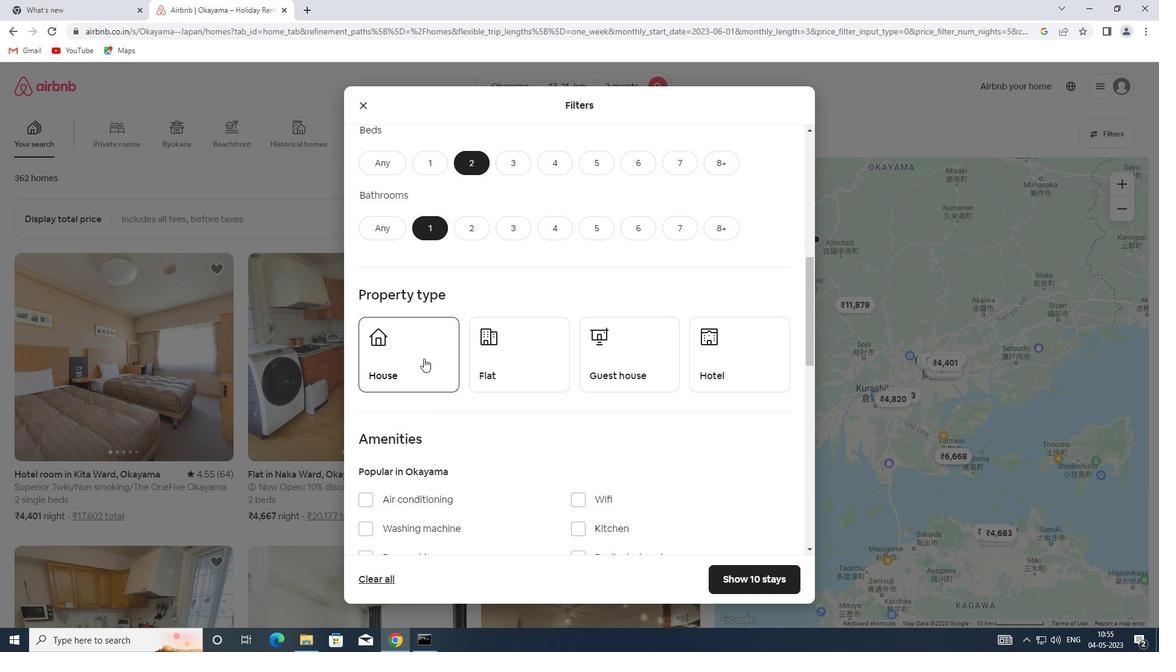 
Action: Mouse moved to (549, 360)
Screenshot: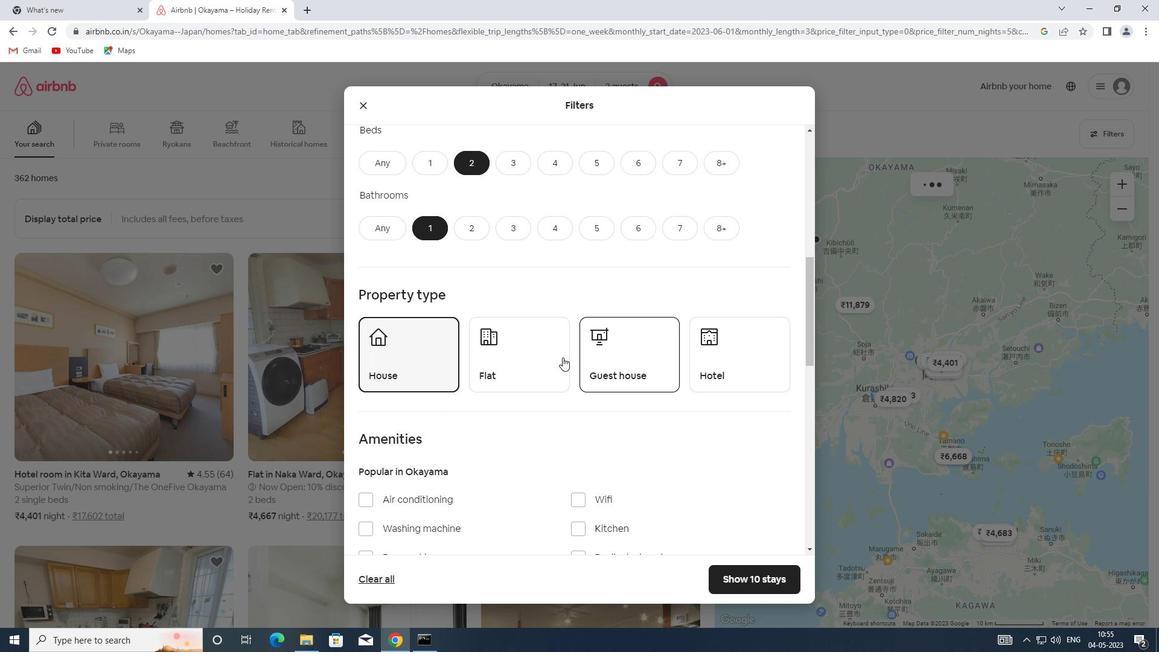 
Action: Mouse pressed left at (549, 360)
Screenshot: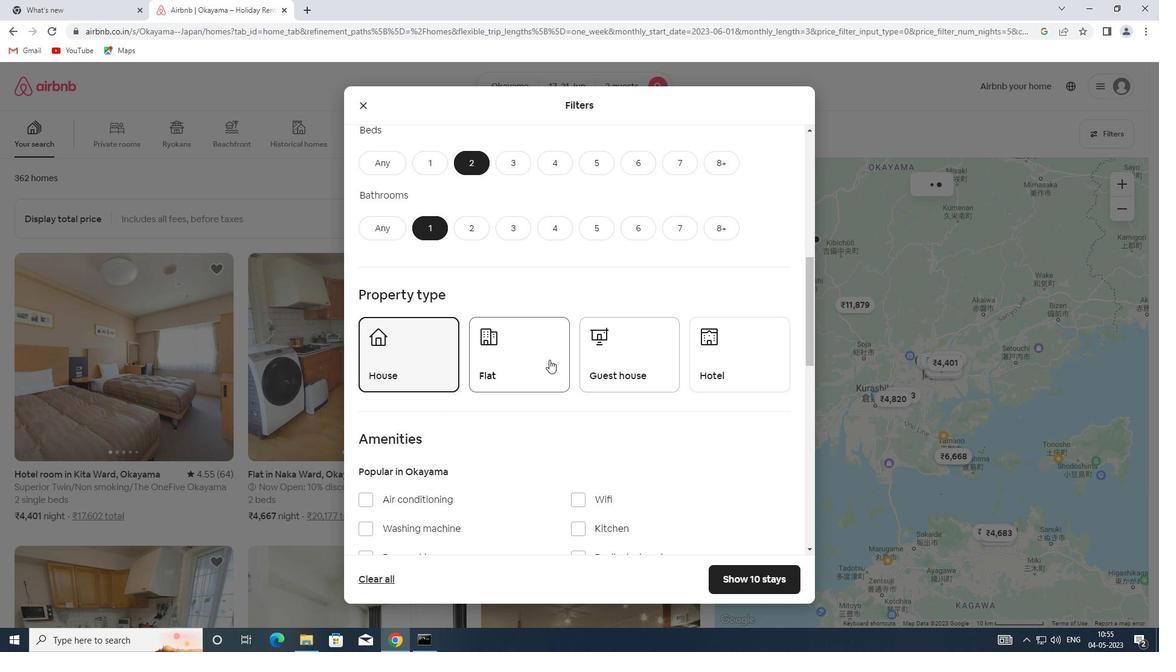 
Action: Mouse moved to (593, 358)
Screenshot: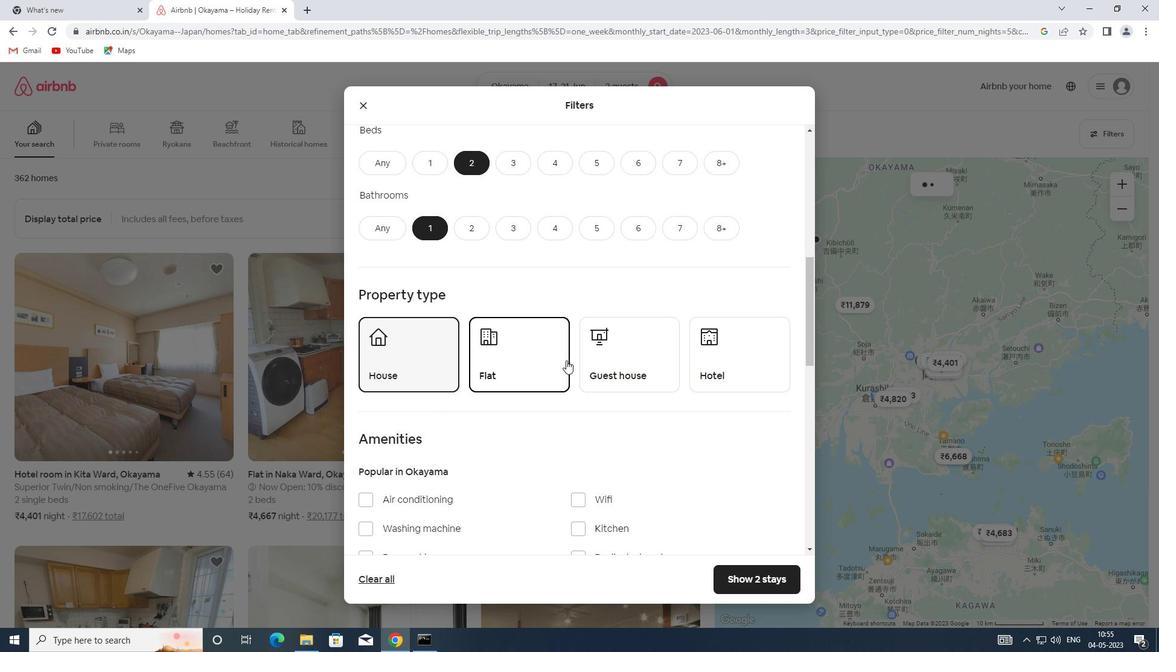 
Action: Mouse pressed left at (593, 358)
Screenshot: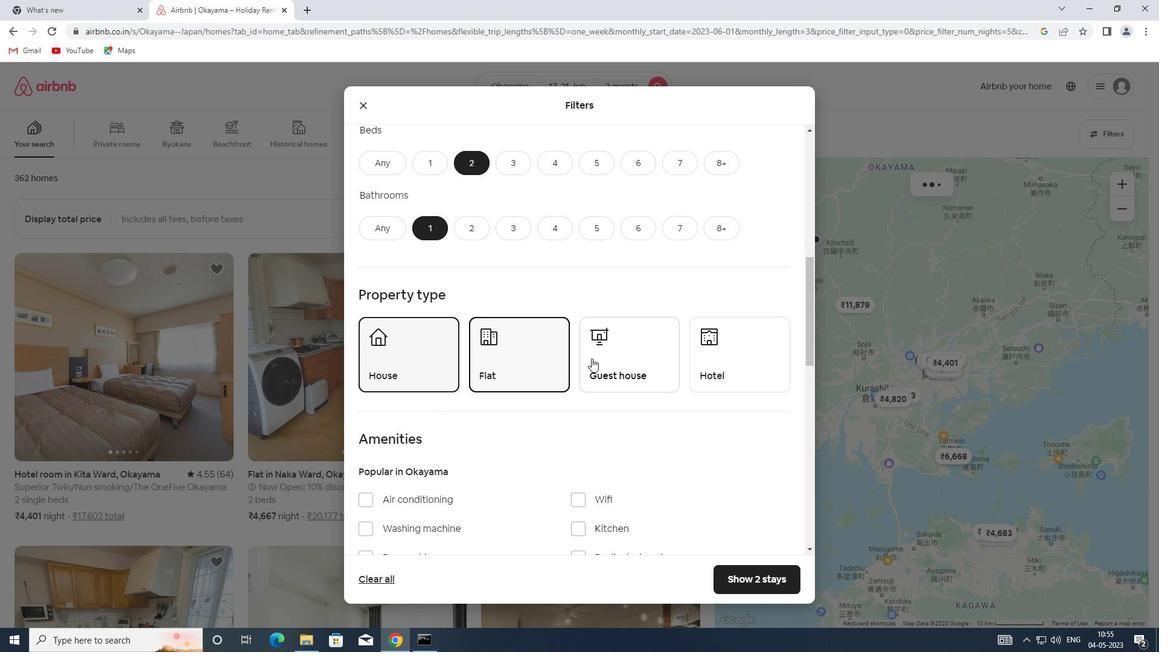 
Action: Mouse moved to (593, 358)
Screenshot: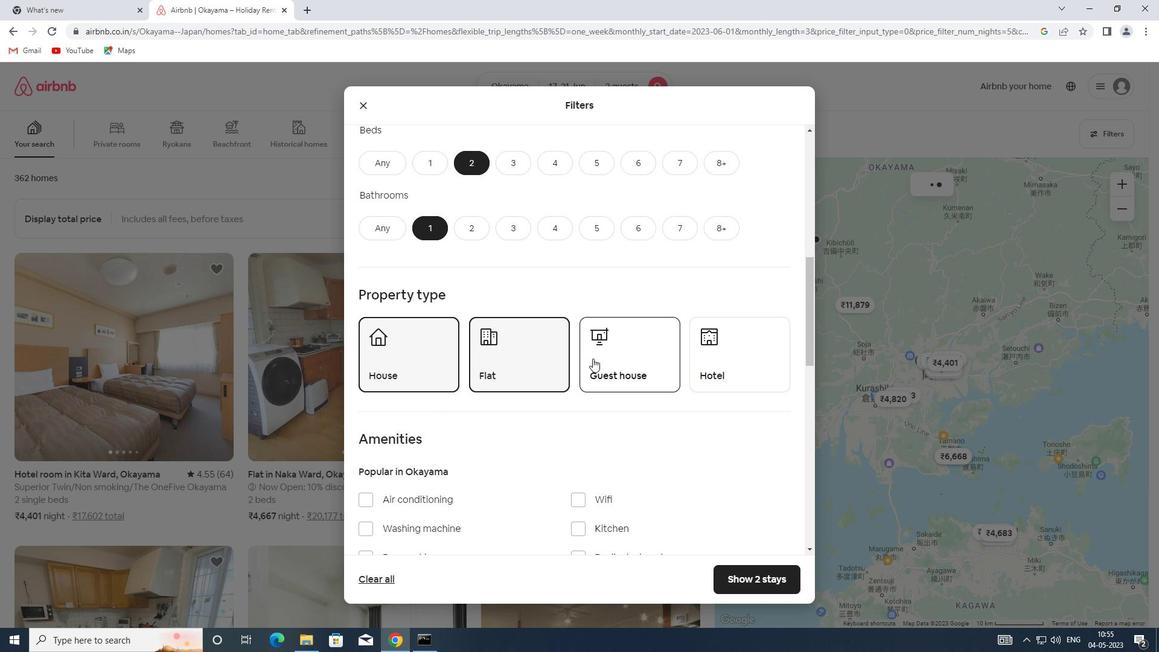 
Action: Mouse scrolled (593, 358) with delta (0, 0)
Screenshot: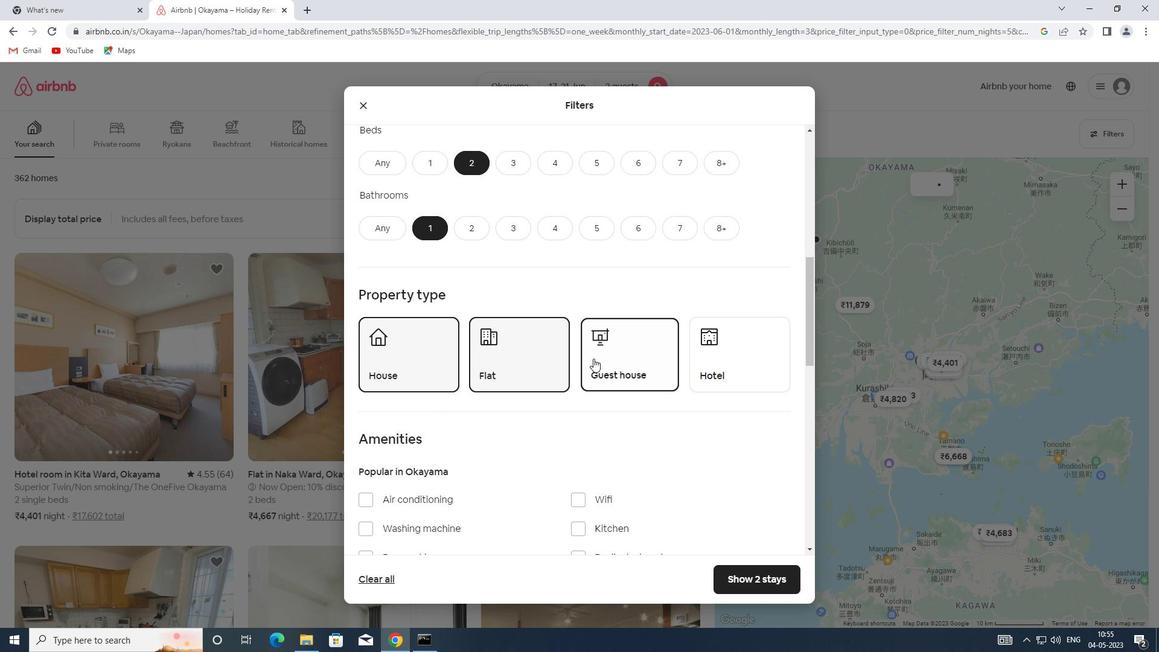 
Action: Mouse scrolled (593, 358) with delta (0, 0)
Screenshot: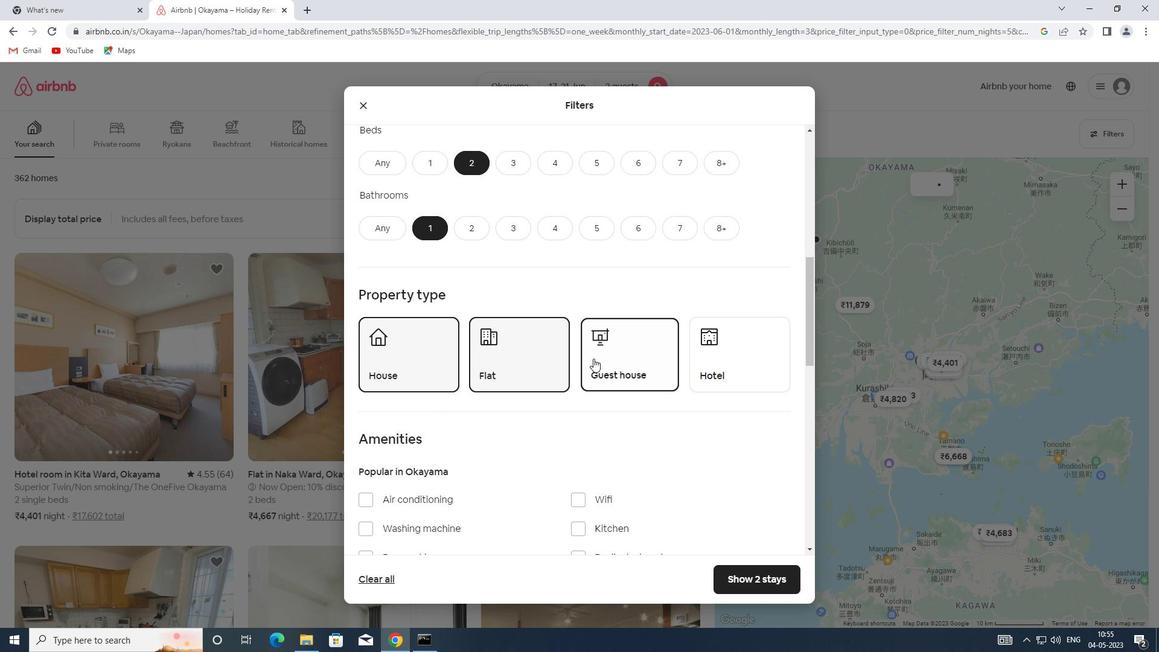 
Action: Mouse scrolled (593, 358) with delta (0, 0)
Screenshot: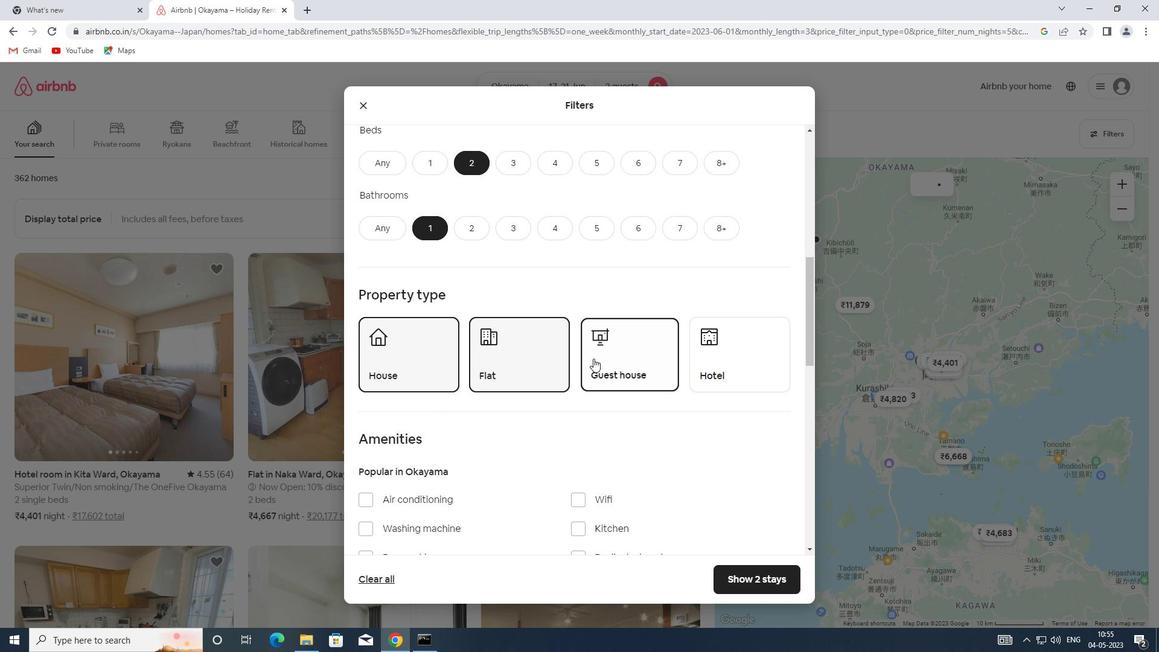 
Action: Mouse scrolled (593, 358) with delta (0, 0)
Screenshot: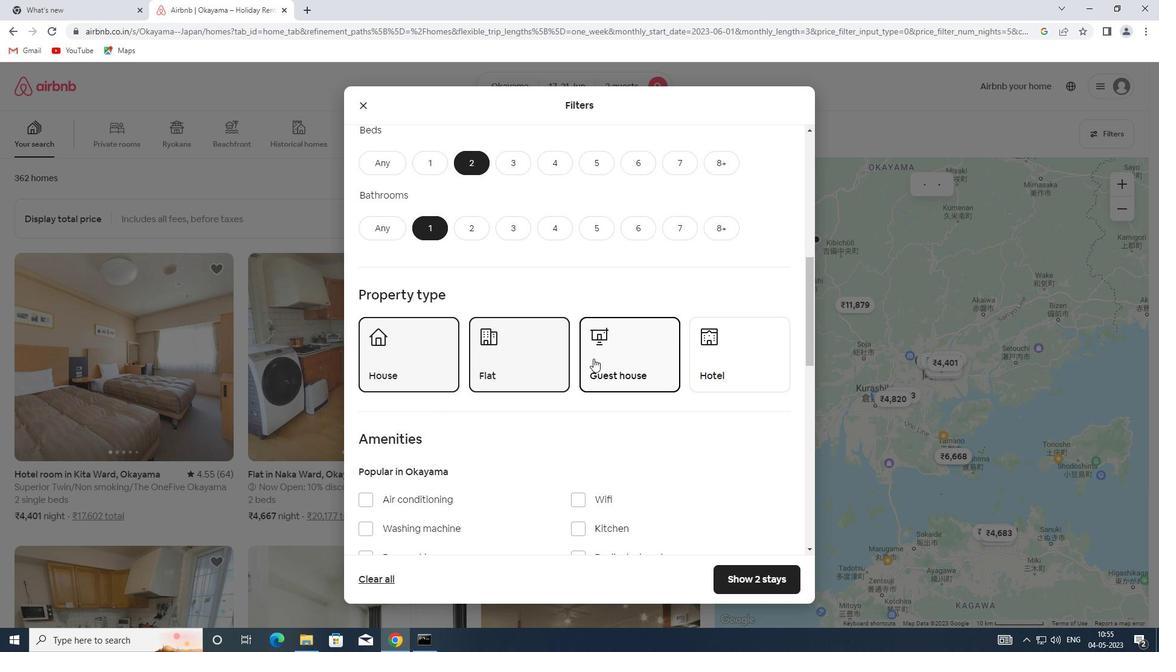 
Action: Mouse scrolled (593, 358) with delta (0, 0)
Screenshot: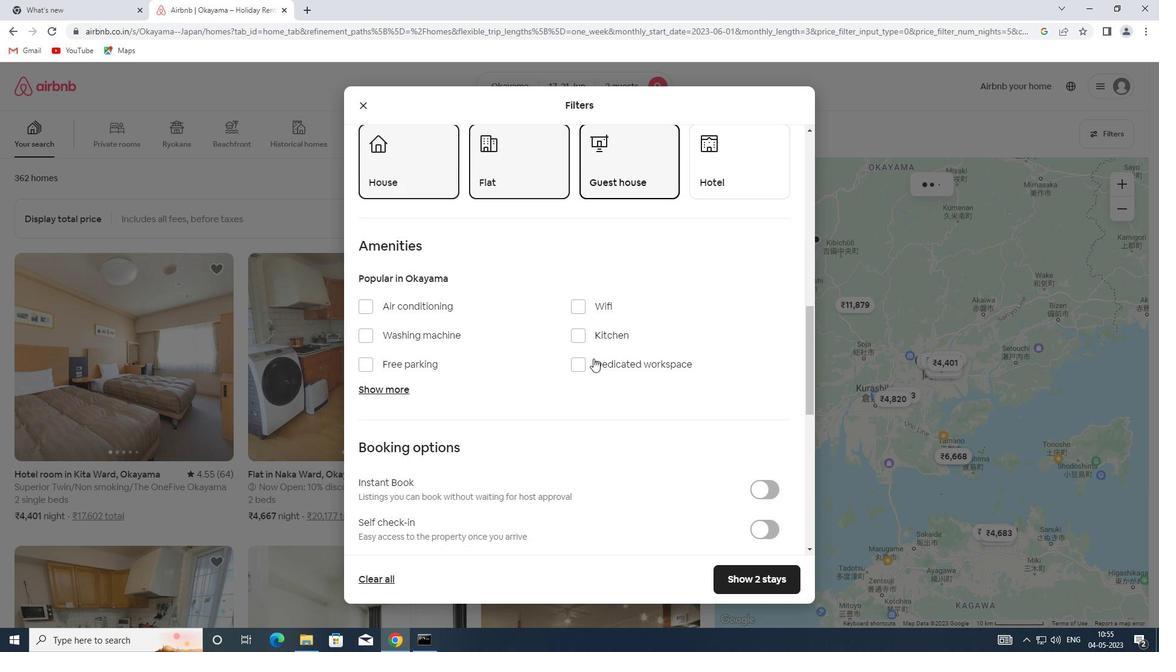 
Action: Mouse scrolled (593, 358) with delta (0, 0)
Screenshot: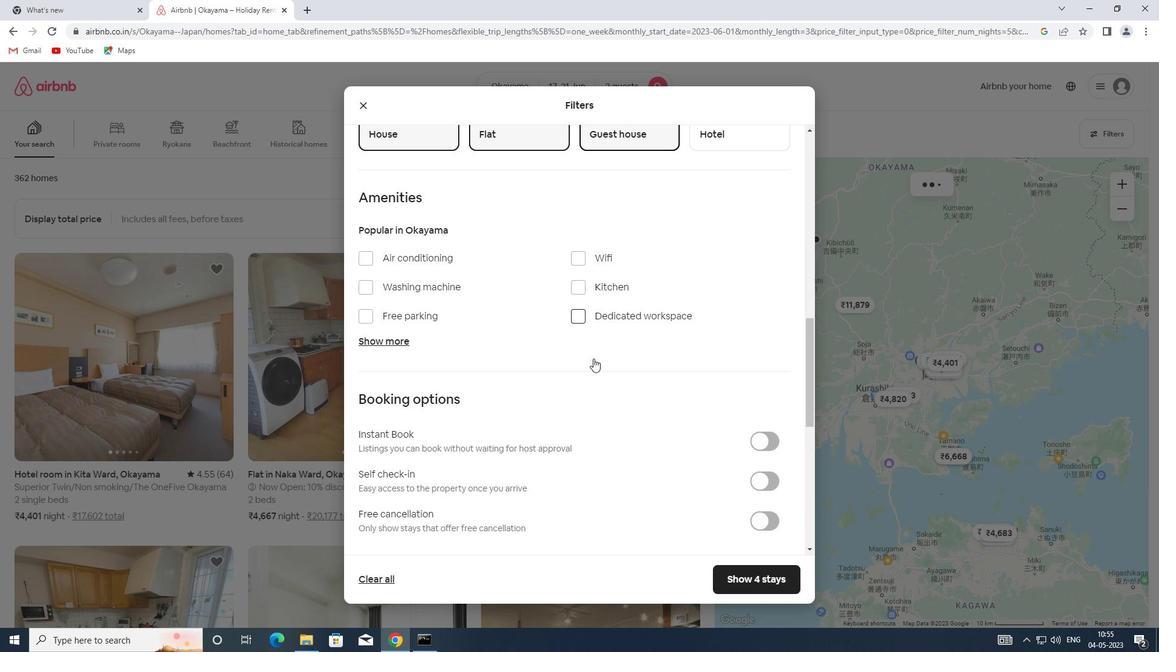 
Action: Mouse scrolled (593, 358) with delta (0, 0)
Screenshot: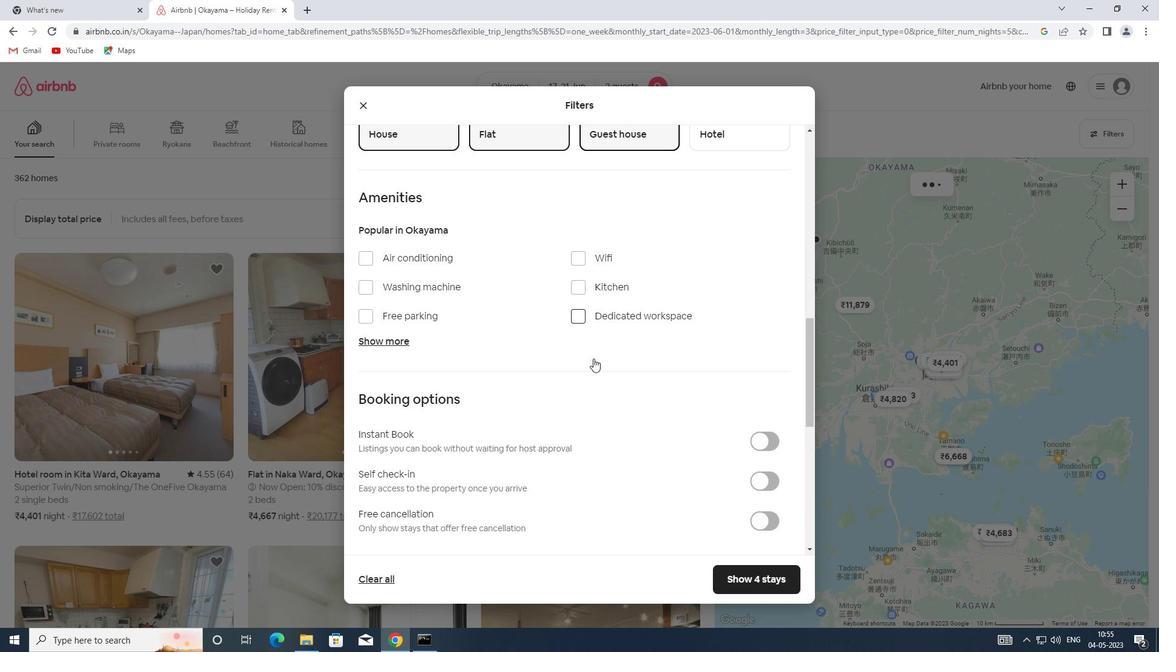 
Action: Mouse scrolled (593, 358) with delta (0, 0)
Screenshot: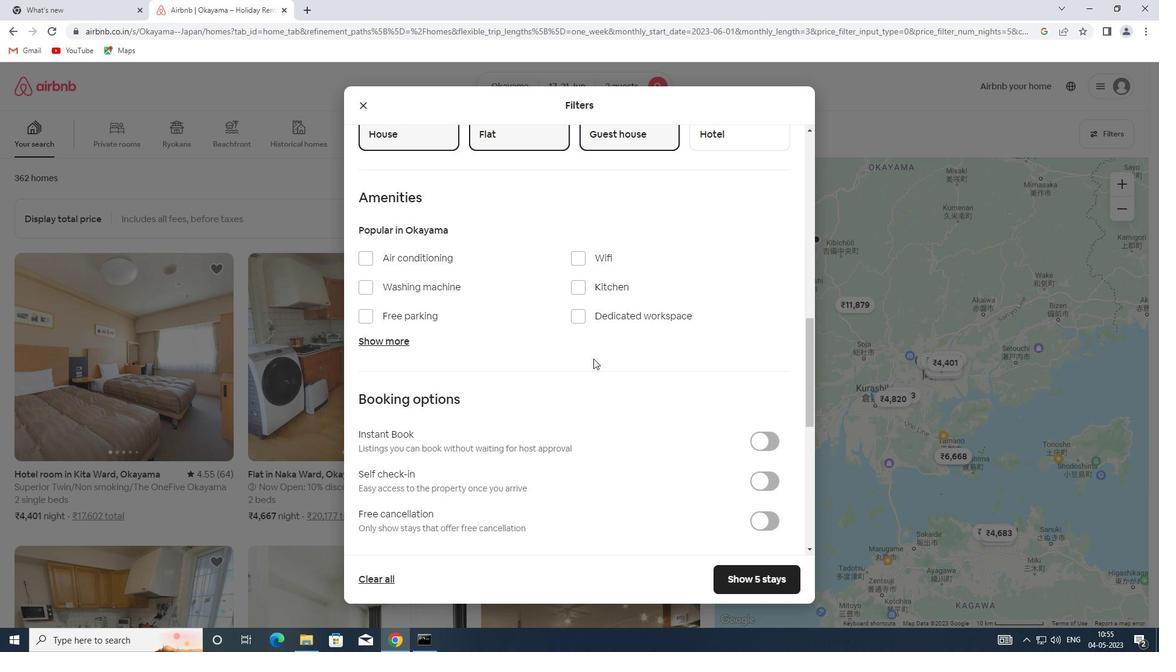 
Action: Mouse moved to (752, 233)
Screenshot: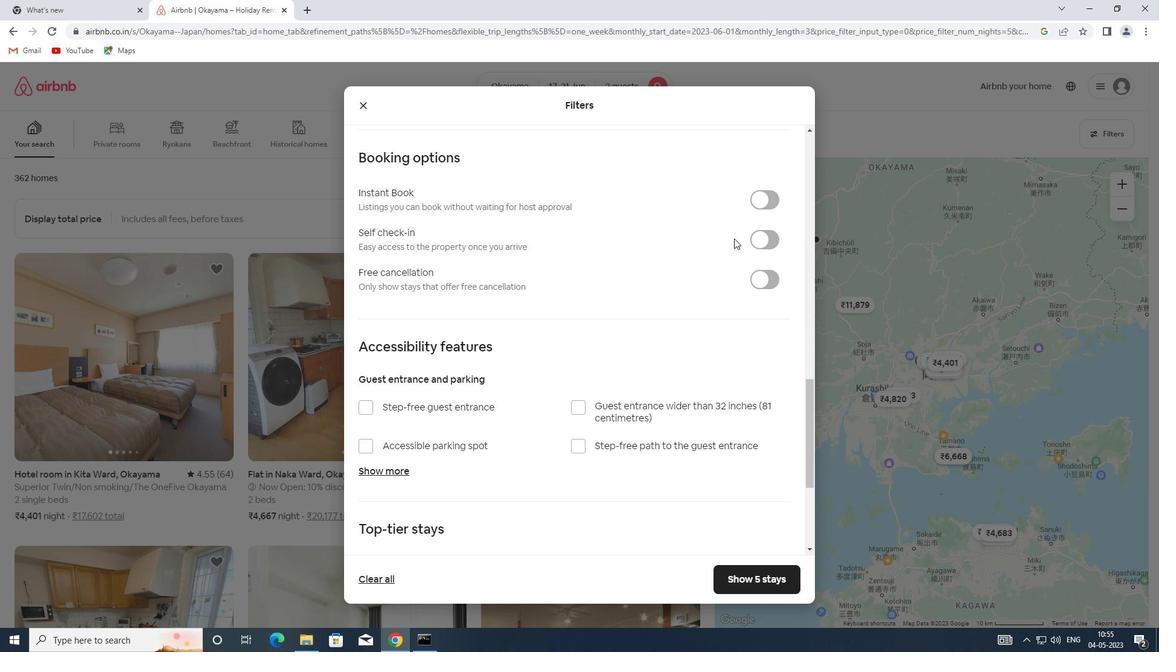 
Action: Mouse pressed left at (752, 233)
Screenshot: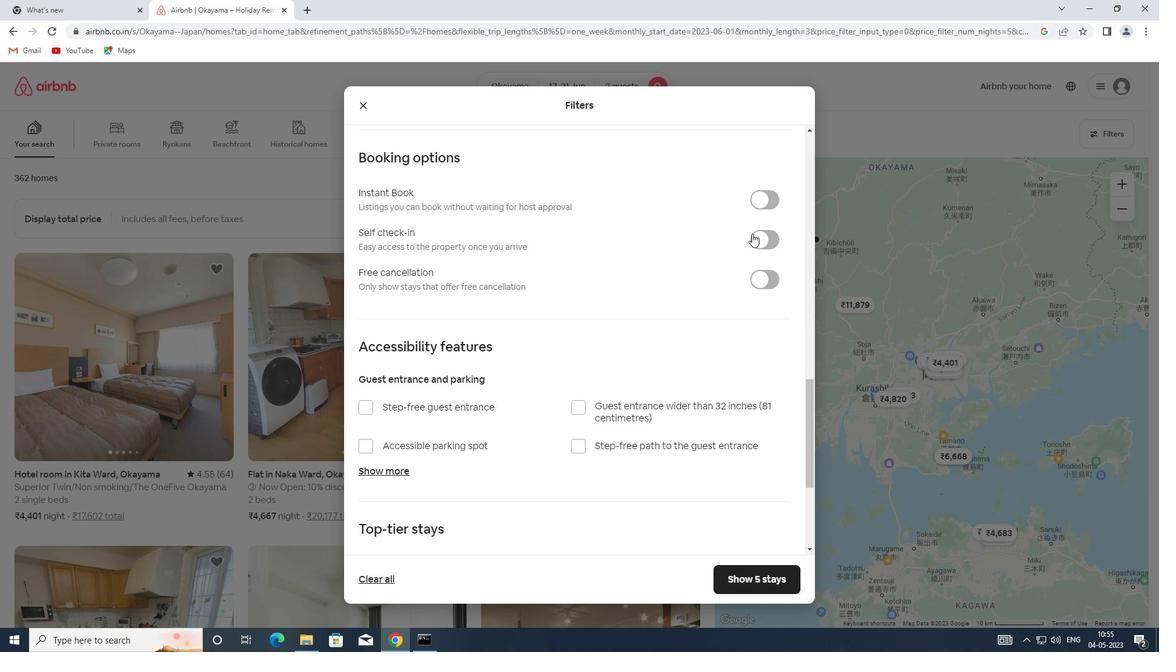 
Action: Mouse moved to (535, 360)
Screenshot: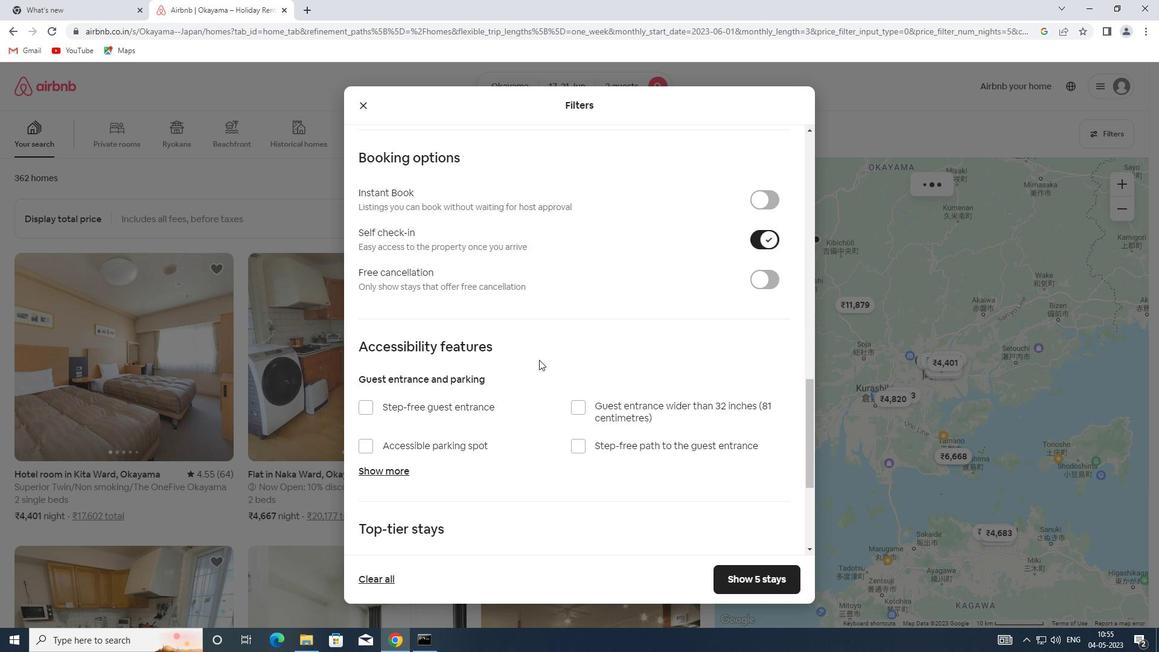
Action: Mouse scrolled (535, 359) with delta (0, 0)
Screenshot: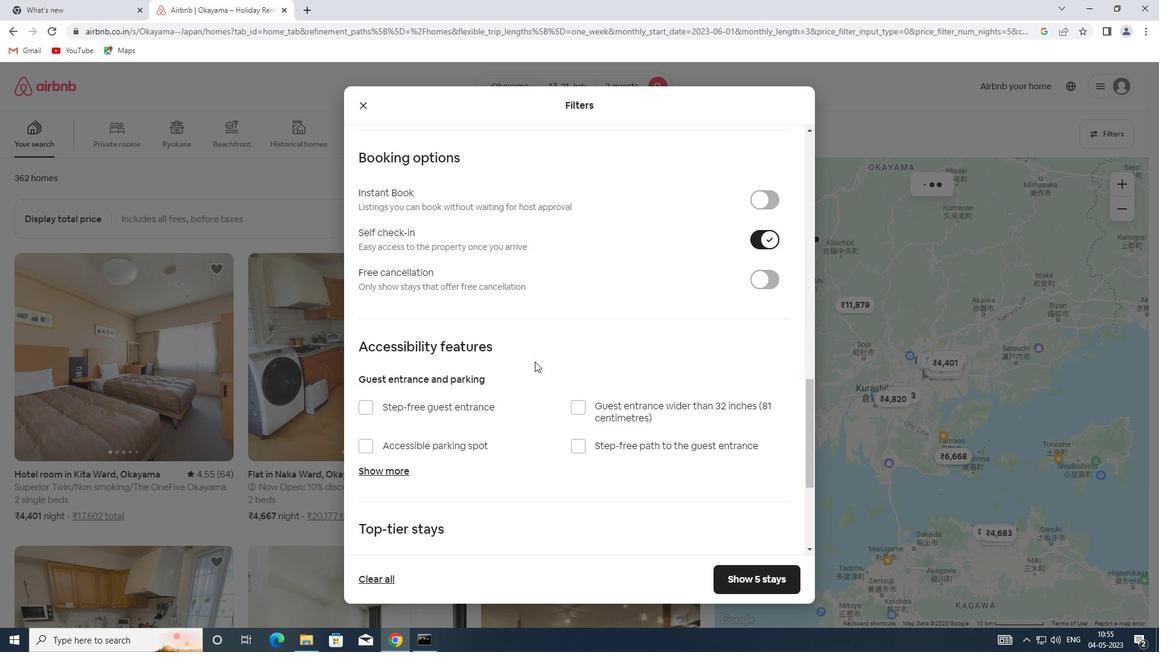 
Action: Mouse scrolled (535, 359) with delta (0, 0)
Screenshot: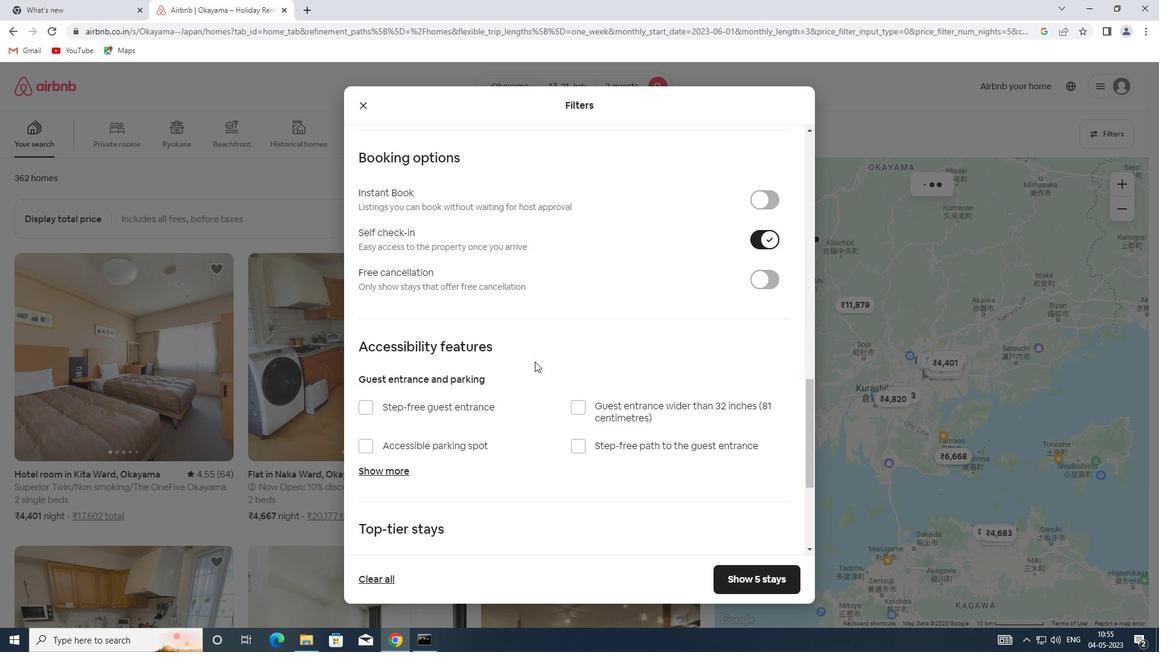 
Action: Mouse scrolled (535, 359) with delta (0, 0)
Screenshot: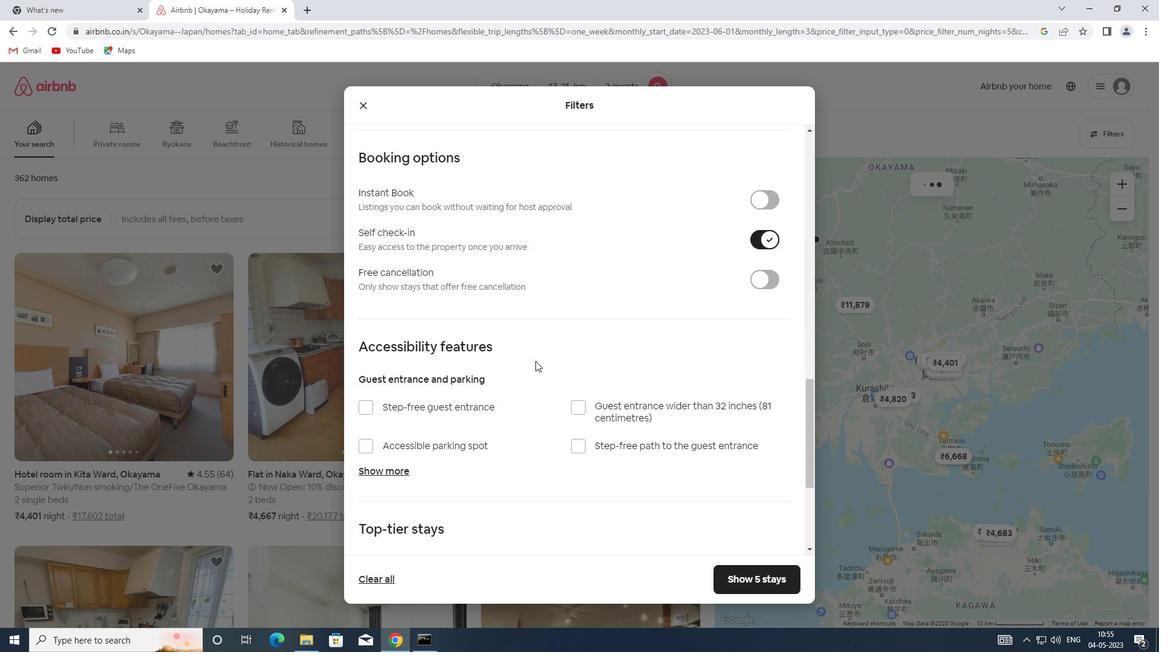 
Action: Mouse scrolled (535, 359) with delta (0, 0)
Screenshot: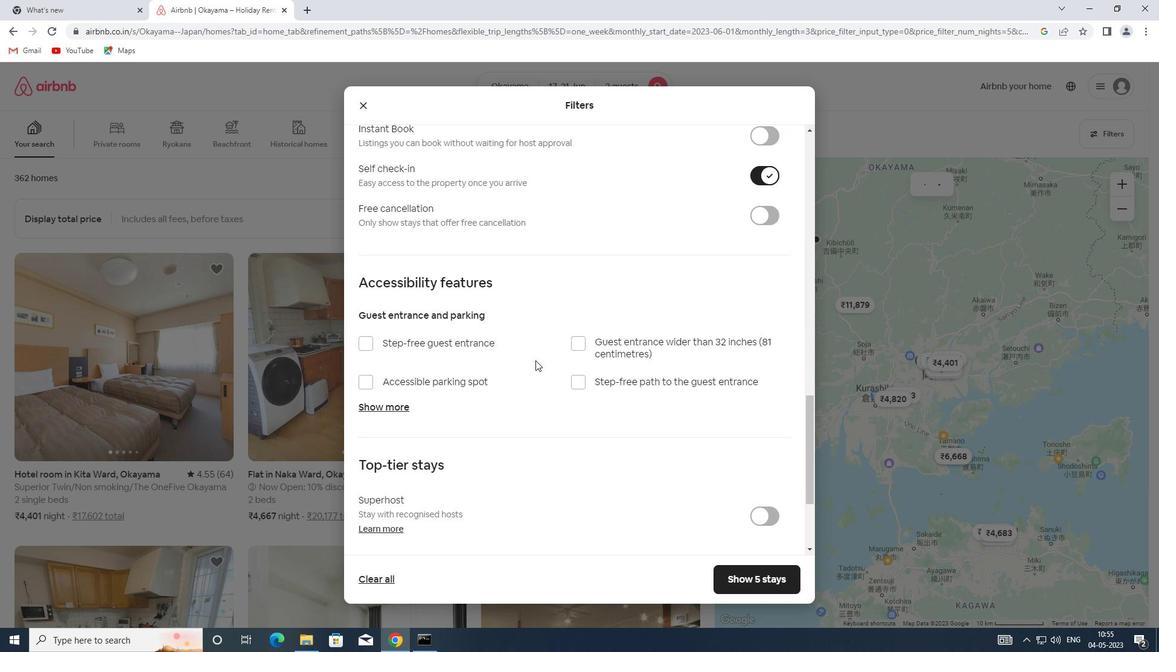 
Action: Mouse scrolled (535, 359) with delta (0, 0)
Screenshot: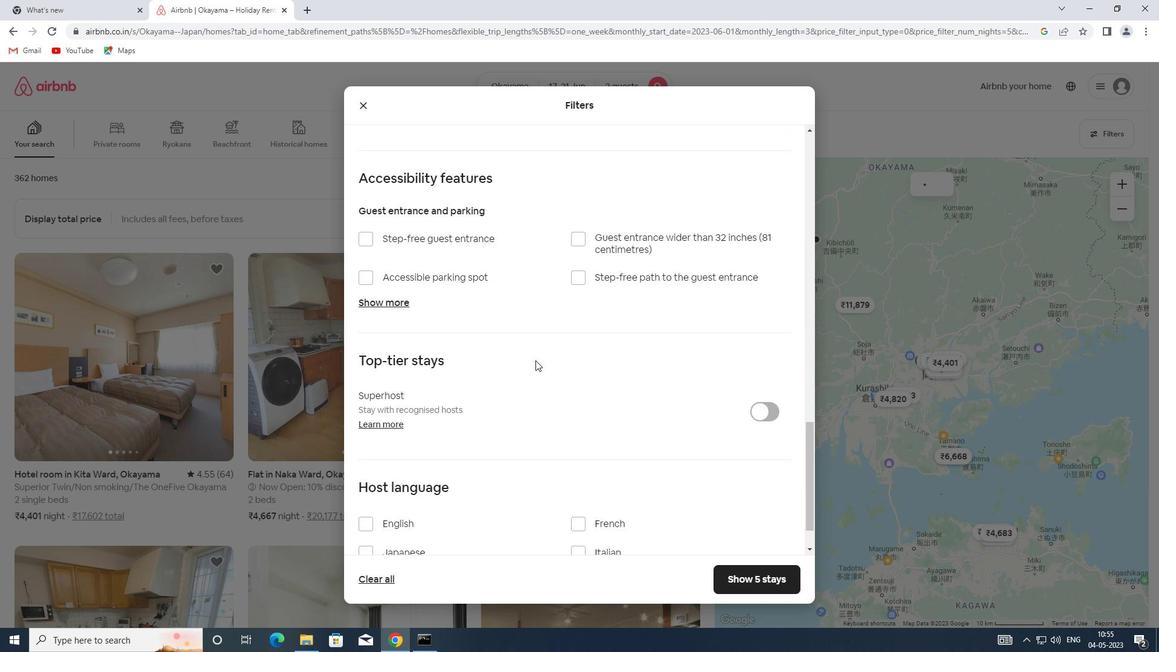 
Action: Mouse scrolled (535, 359) with delta (0, 0)
Screenshot: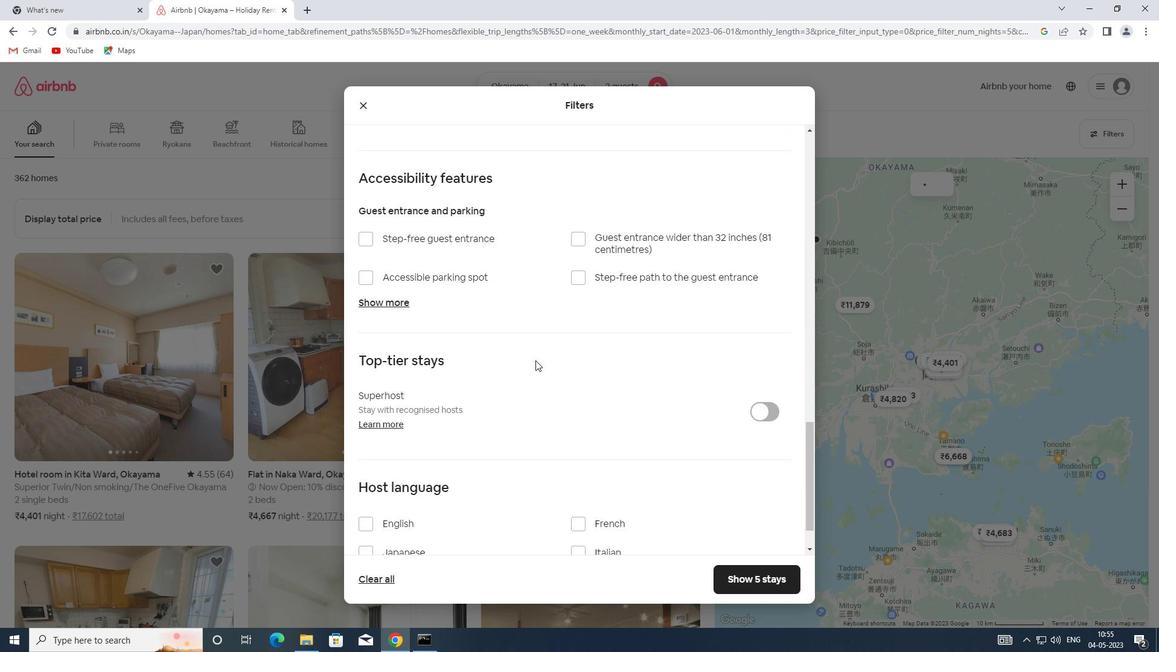 
Action: Mouse scrolled (535, 359) with delta (0, 0)
Screenshot: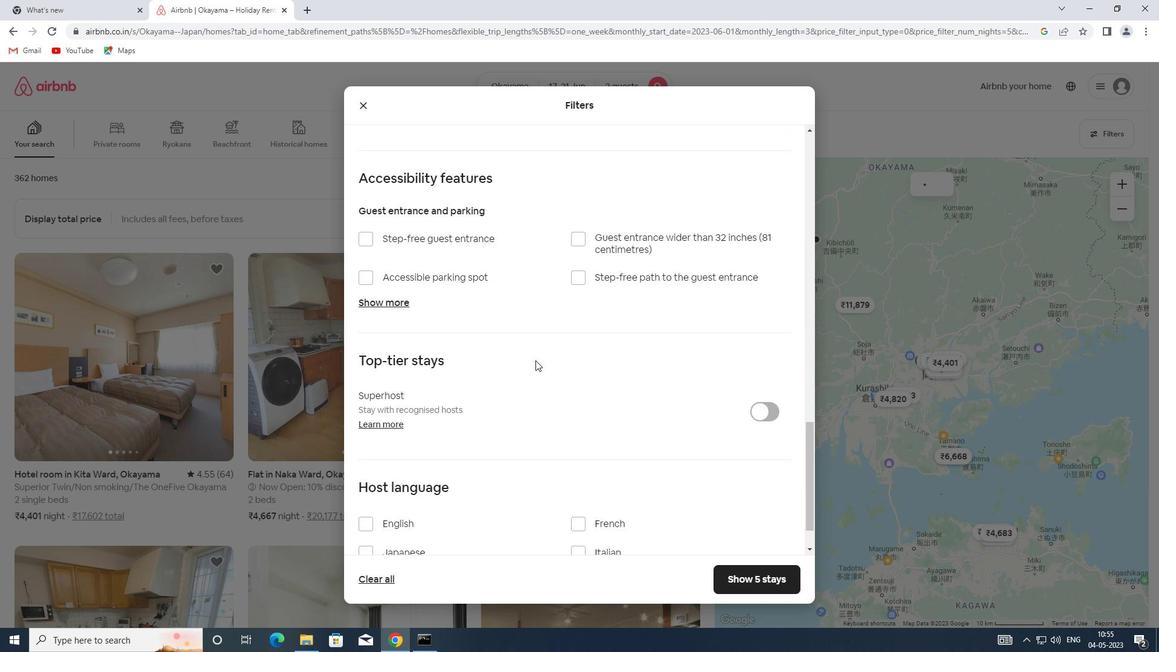
Action: Mouse moved to (402, 468)
Screenshot: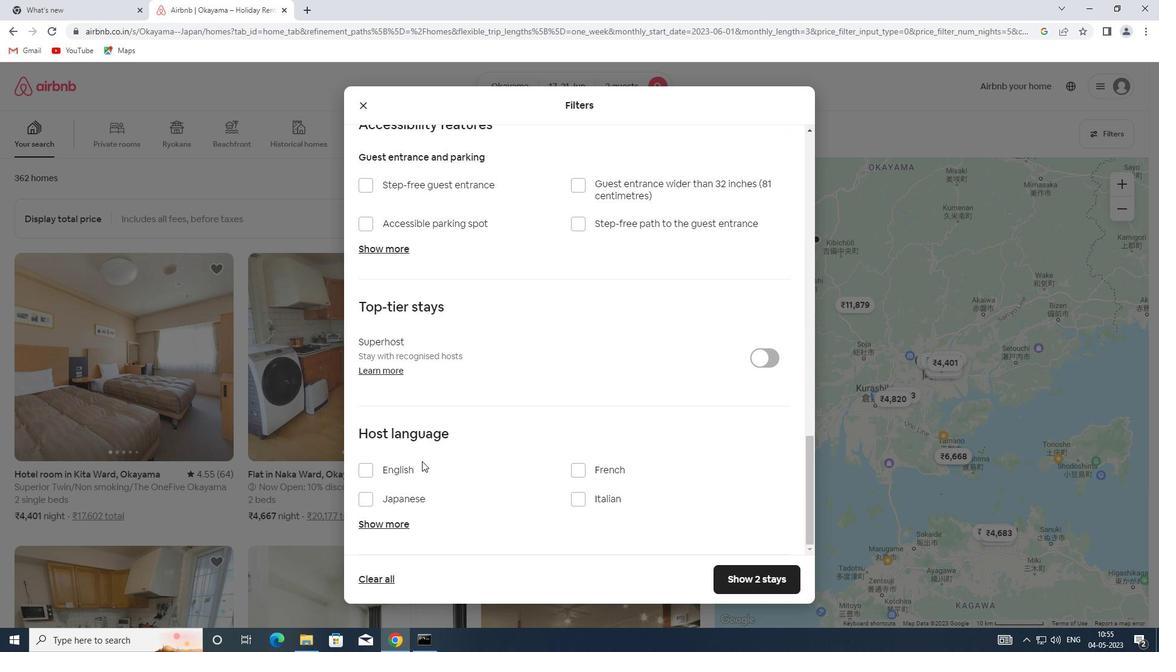 
Action: Mouse pressed left at (402, 468)
Screenshot: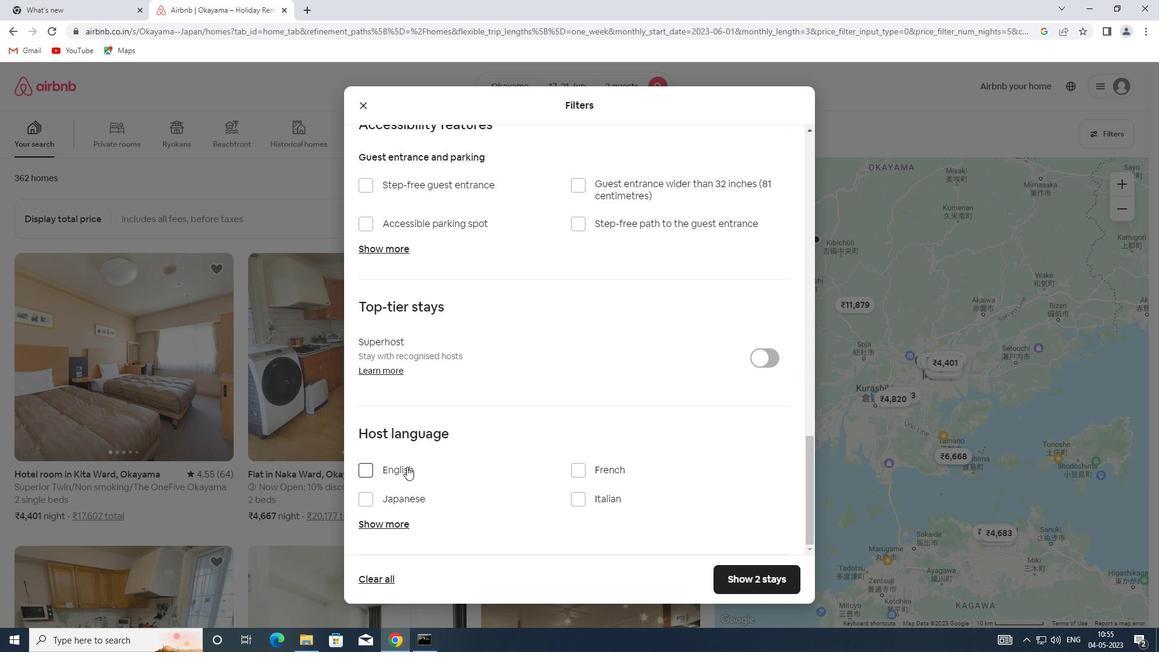 
Action: Mouse moved to (747, 578)
Screenshot: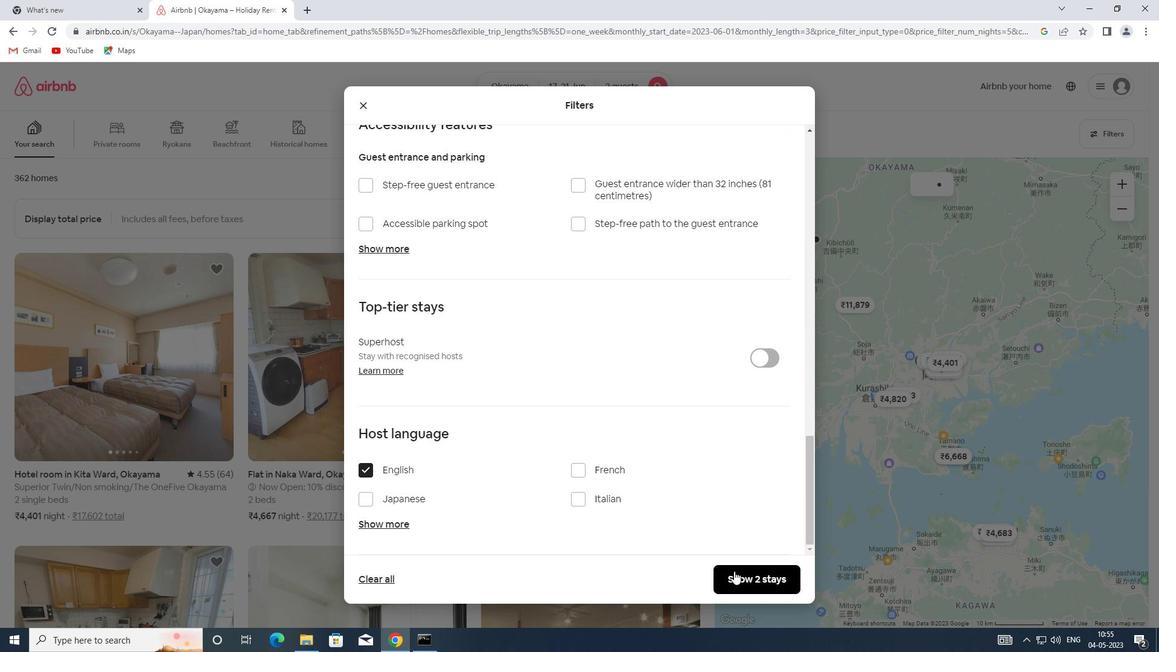 
Action: Mouse pressed left at (747, 578)
Screenshot: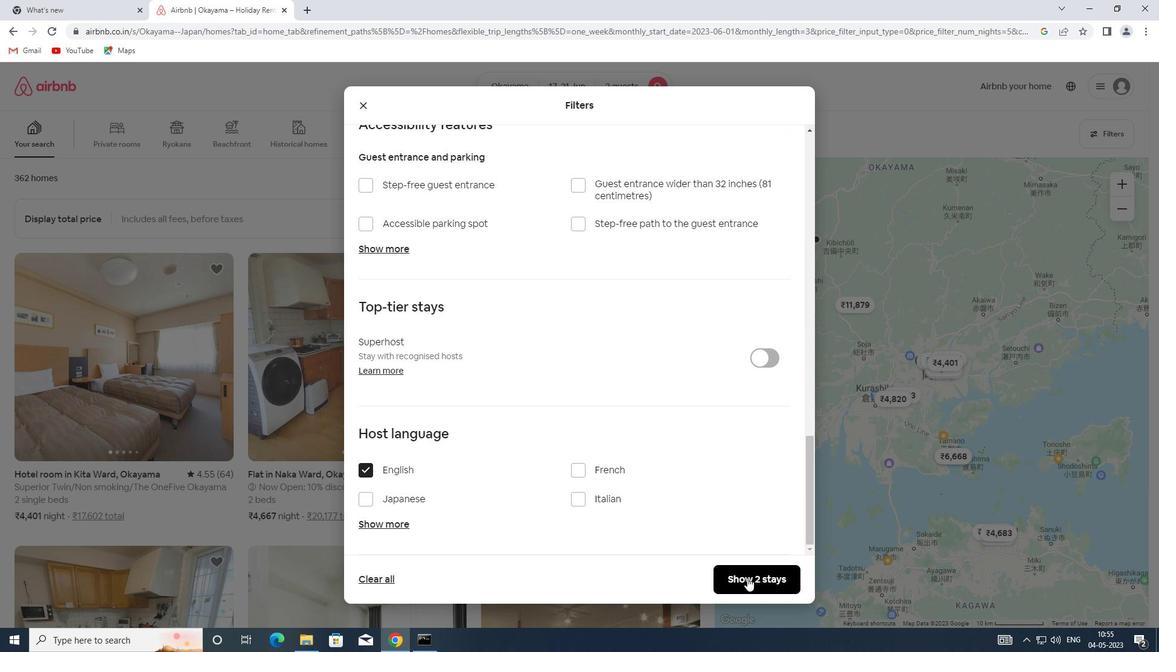 
